 Task: Find the shortest route within Navy Pier to reach the Chicago Children's Museum.
Action: Mouse moved to (110, 74)
Screenshot: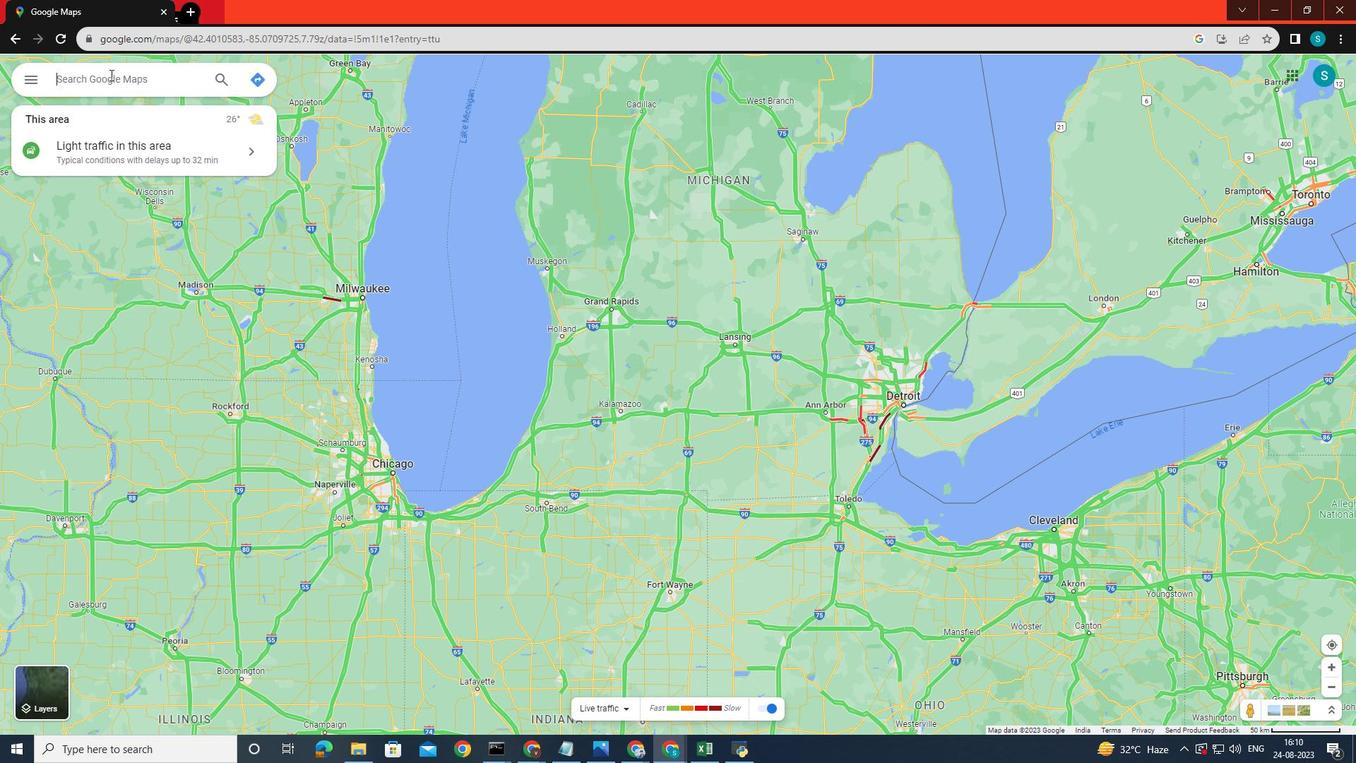 
Action: Mouse pressed left at (110, 74)
Screenshot: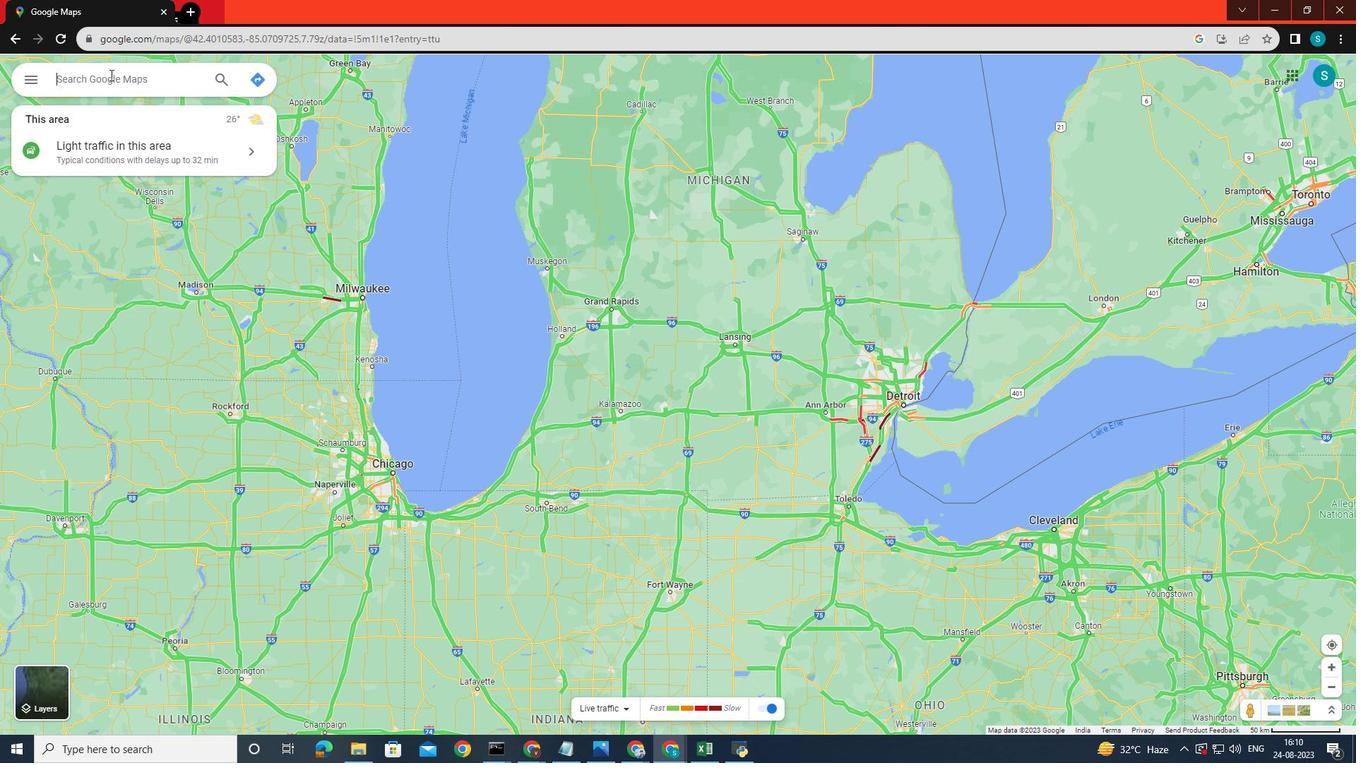 
Action: Key pressed <Key.shift>Navy<Key.space><Key.shift>Pier<Key.enter>
Screenshot: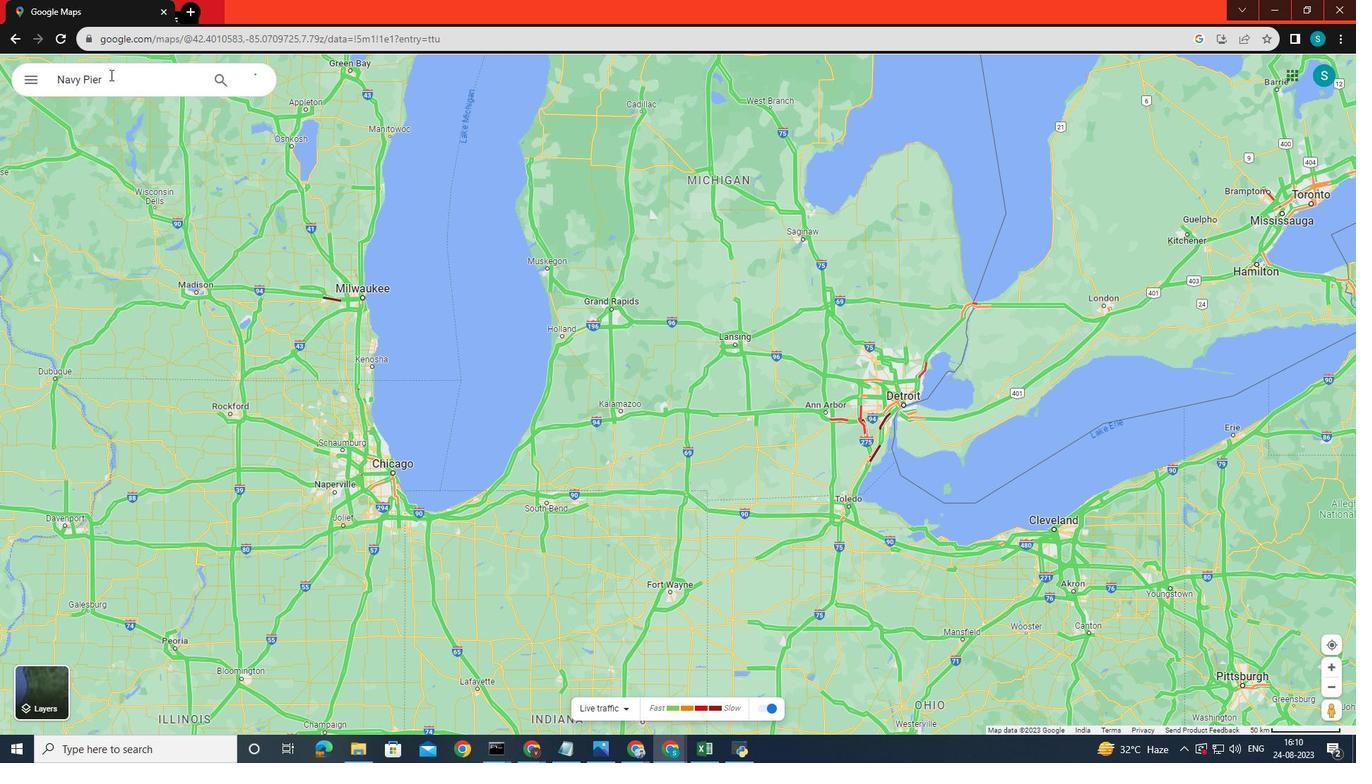
Action: Mouse moved to (36, 354)
Screenshot: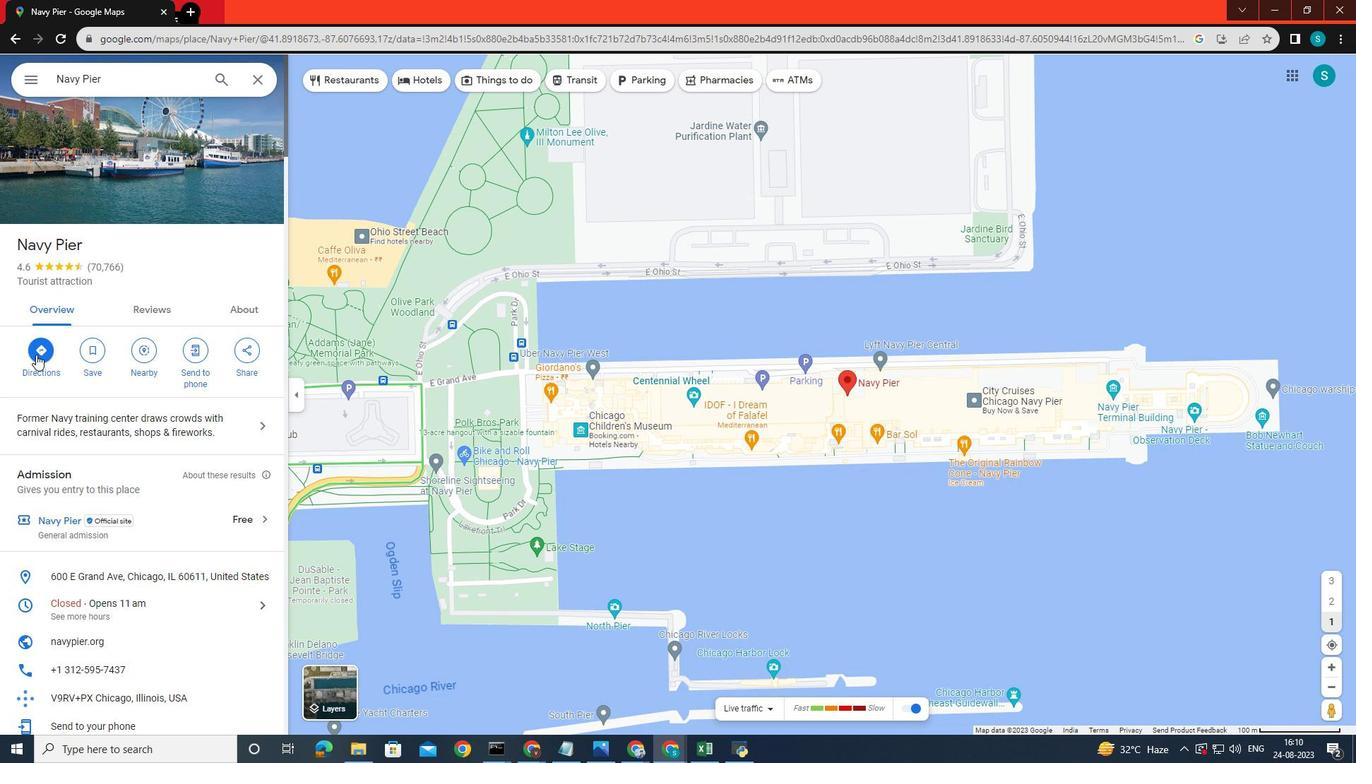 
Action: Mouse pressed left at (36, 354)
Screenshot: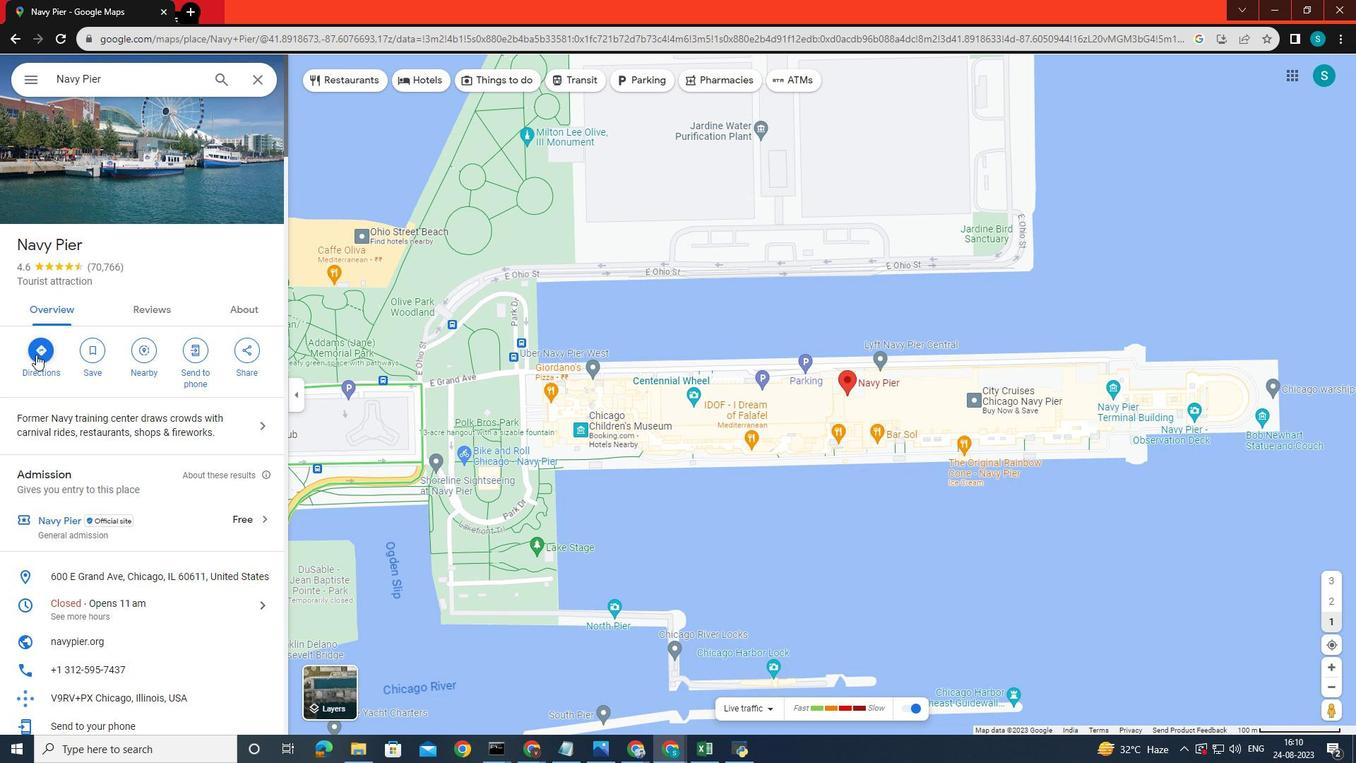 
Action: Mouse moved to (264, 139)
Screenshot: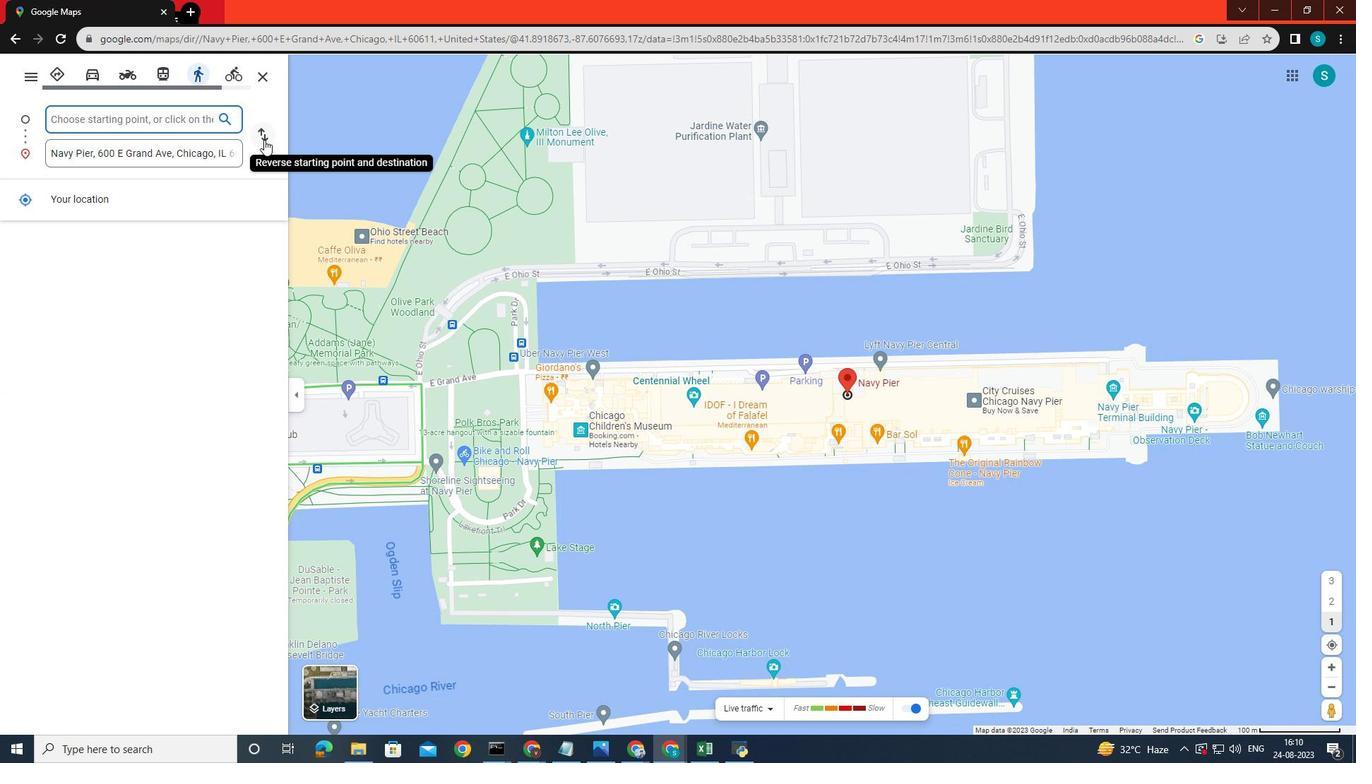 
Action: Mouse pressed left at (264, 139)
Screenshot: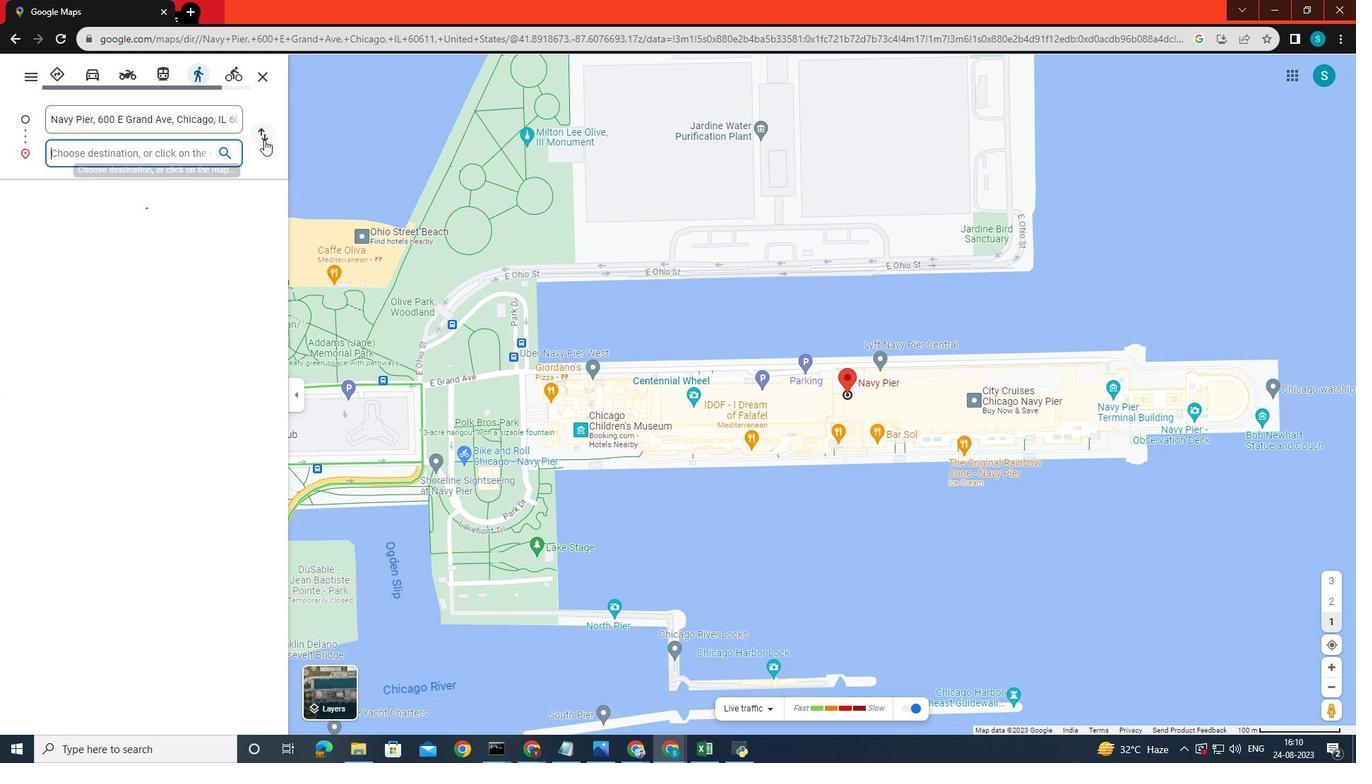 
Action: Mouse moved to (145, 151)
Screenshot: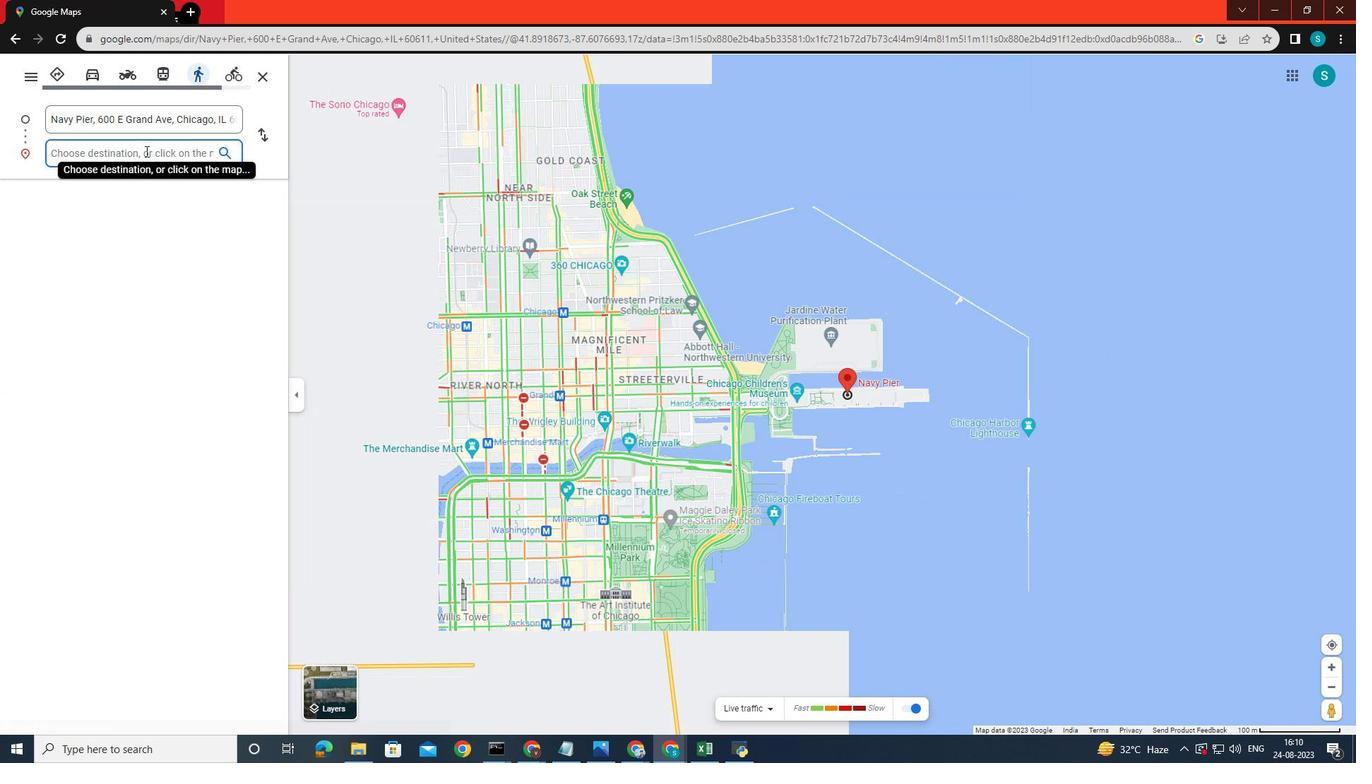 
Action: Mouse pressed left at (145, 151)
Screenshot: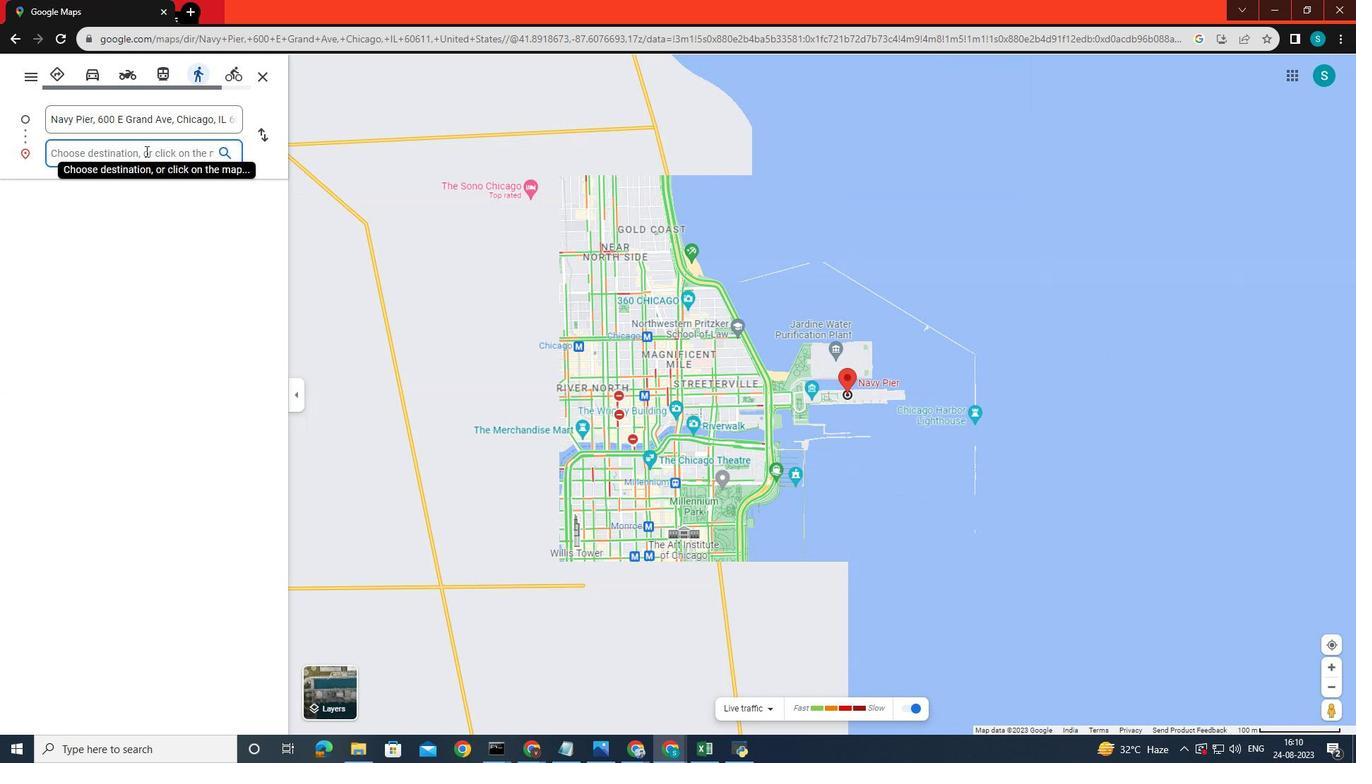 
Action: Key pressed <Key.shift><Key.shift>Chicago<Key.space><Key.shift>Children's<Key.space><Key.shift>Museum<Key.enter>
Screenshot: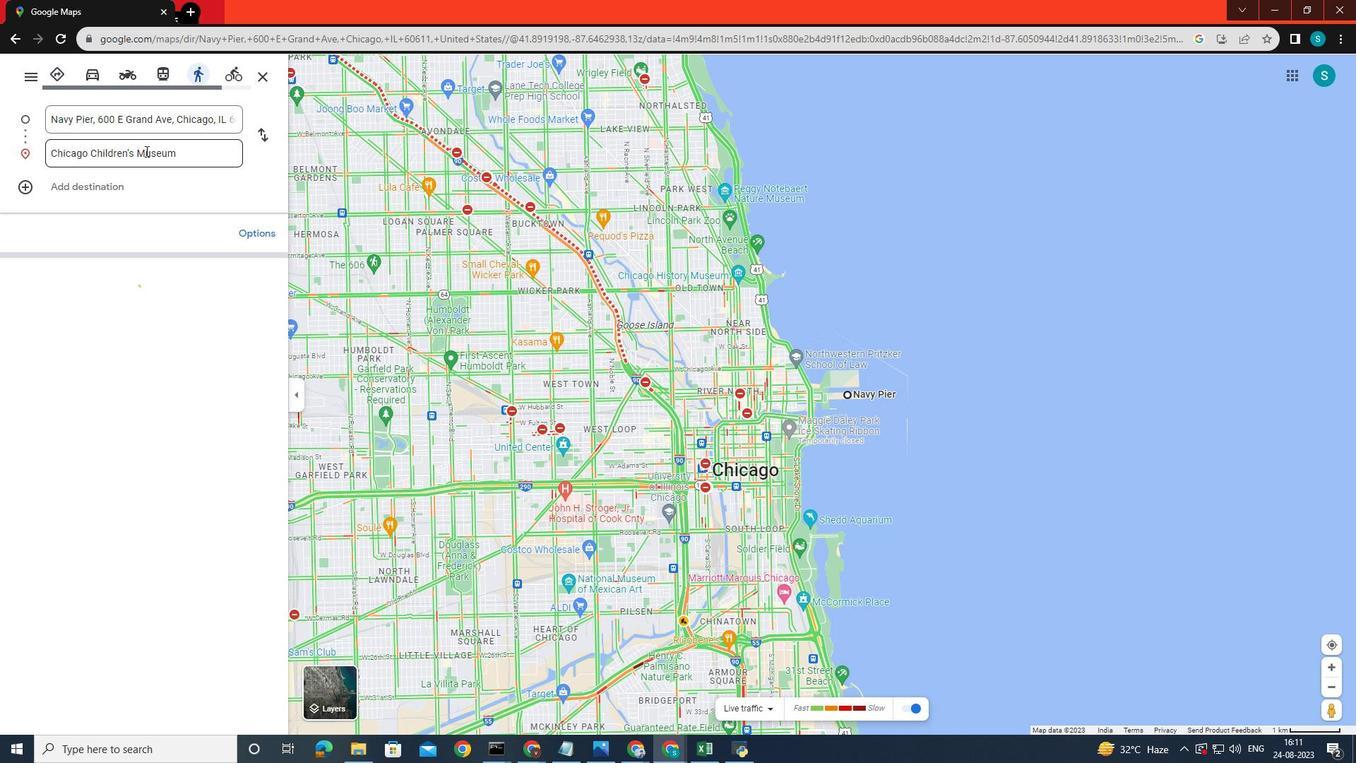 
Action: Mouse moved to (72, 346)
Screenshot: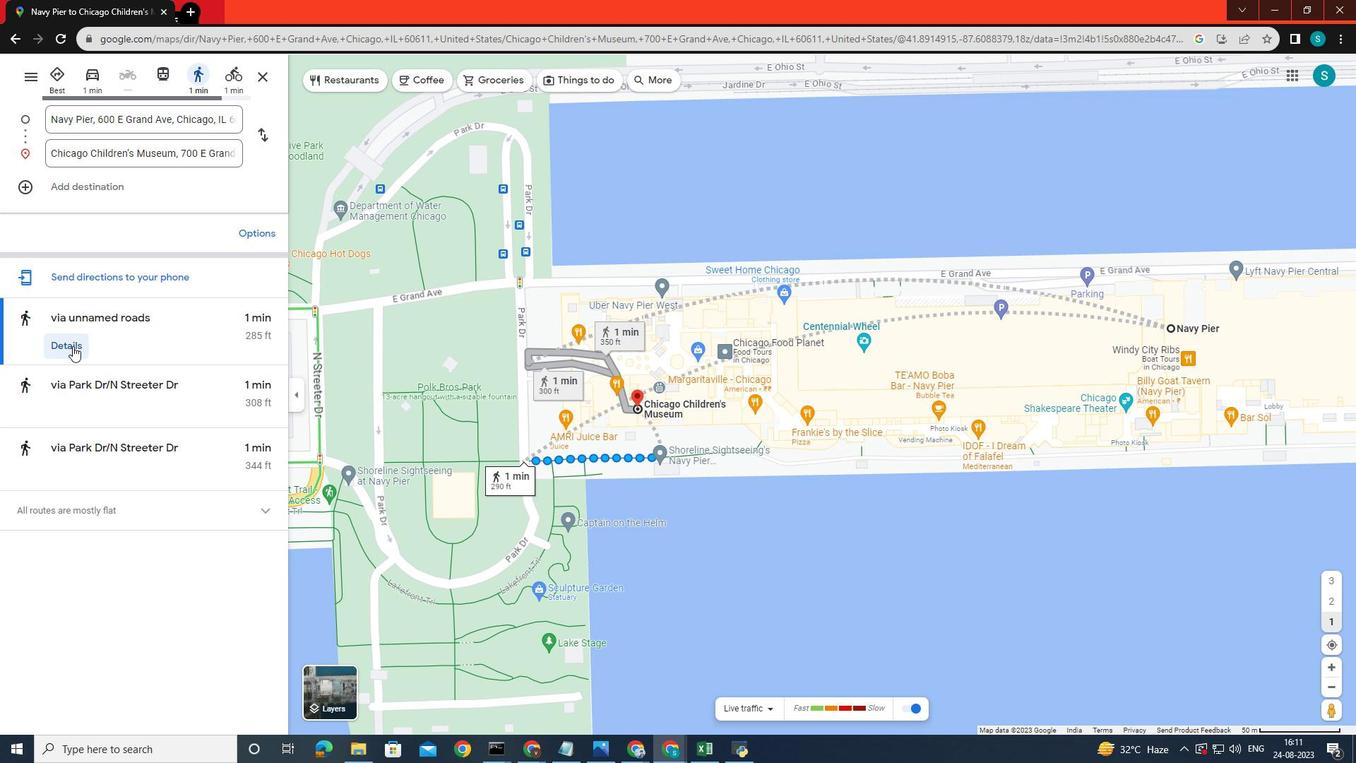 
Action: Mouse pressed left at (72, 346)
Screenshot: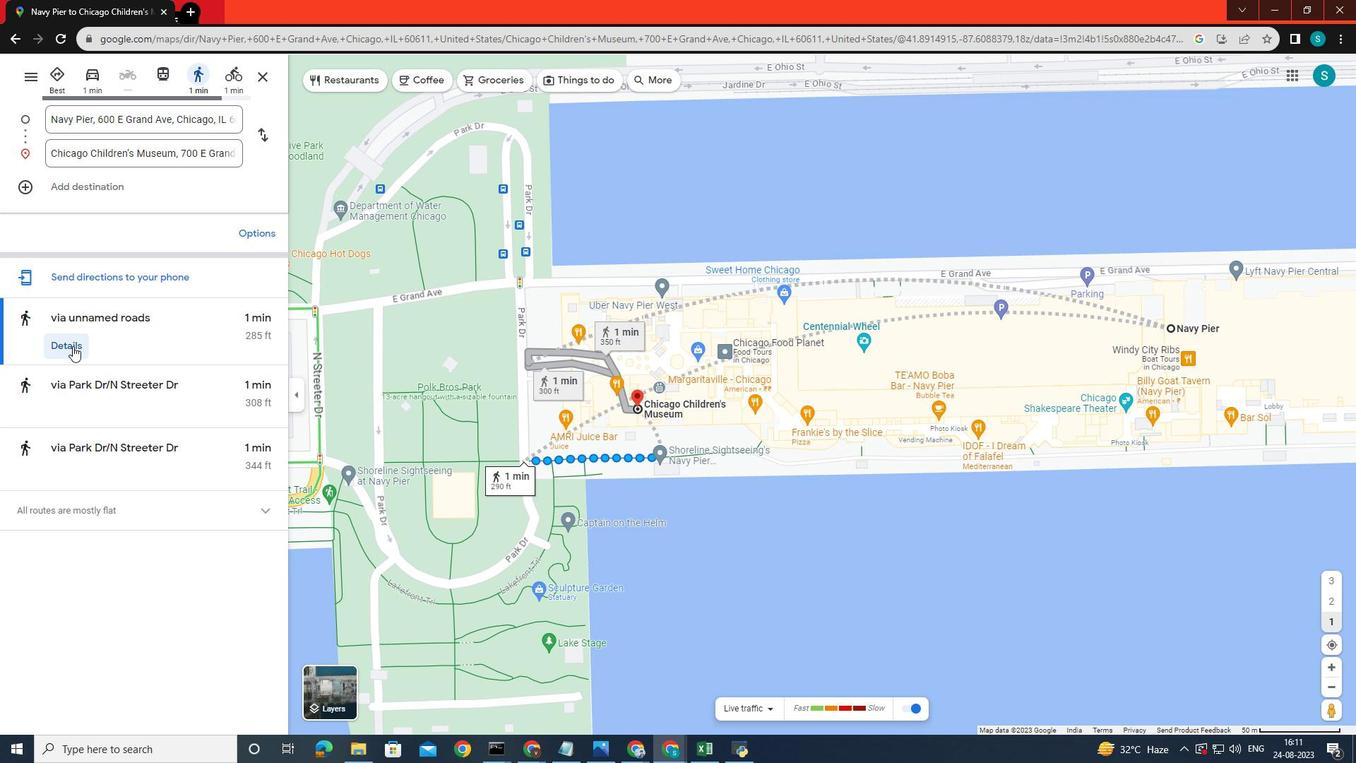 
Action: Mouse moved to (28, 74)
Screenshot: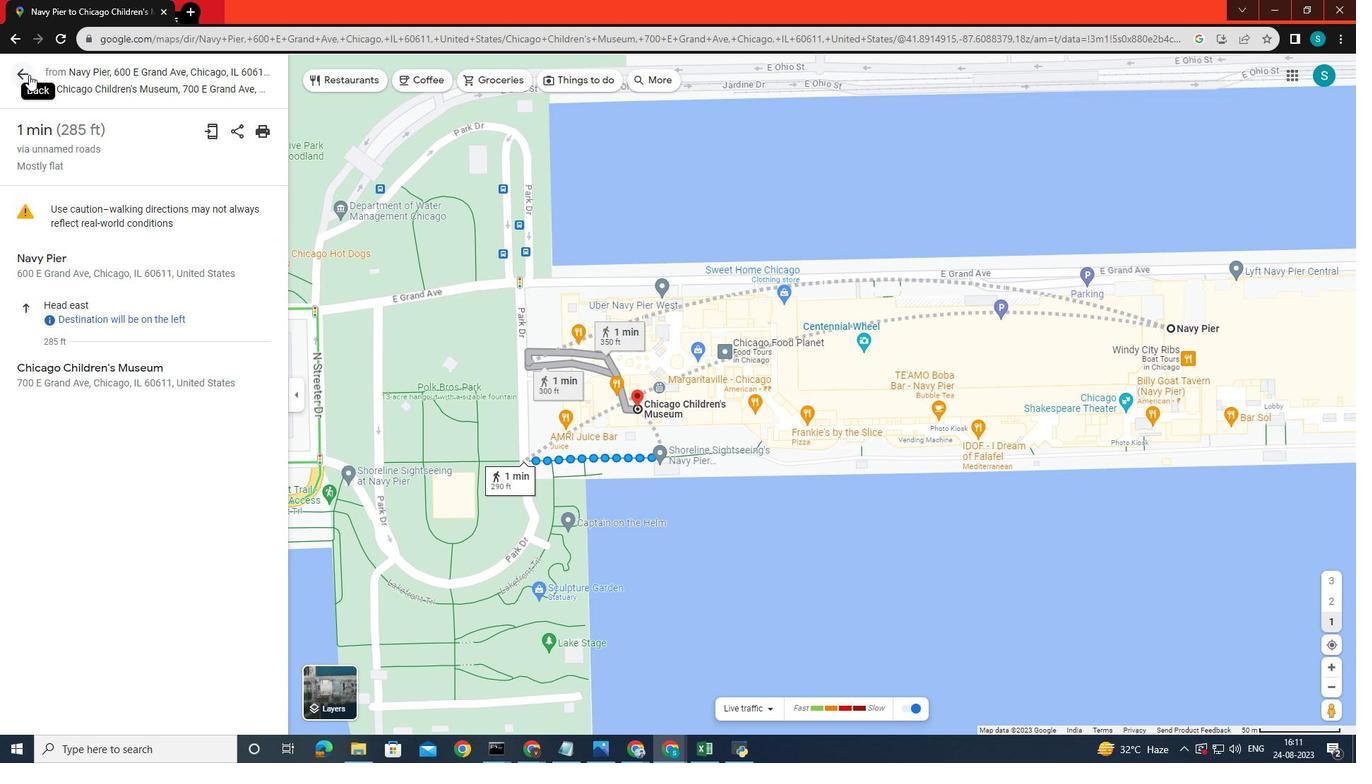 
Action: Mouse pressed left at (28, 74)
Screenshot: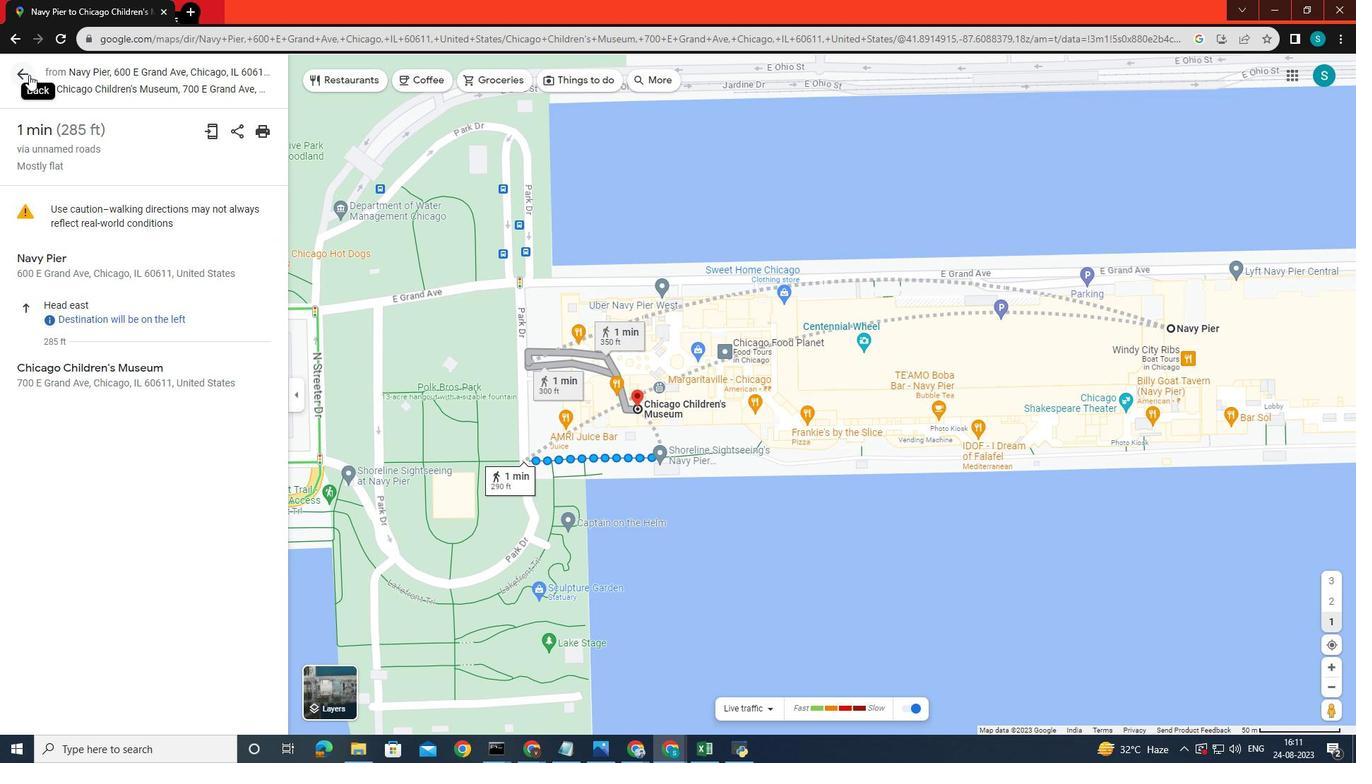 
Action: Mouse moved to (81, 399)
Screenshot: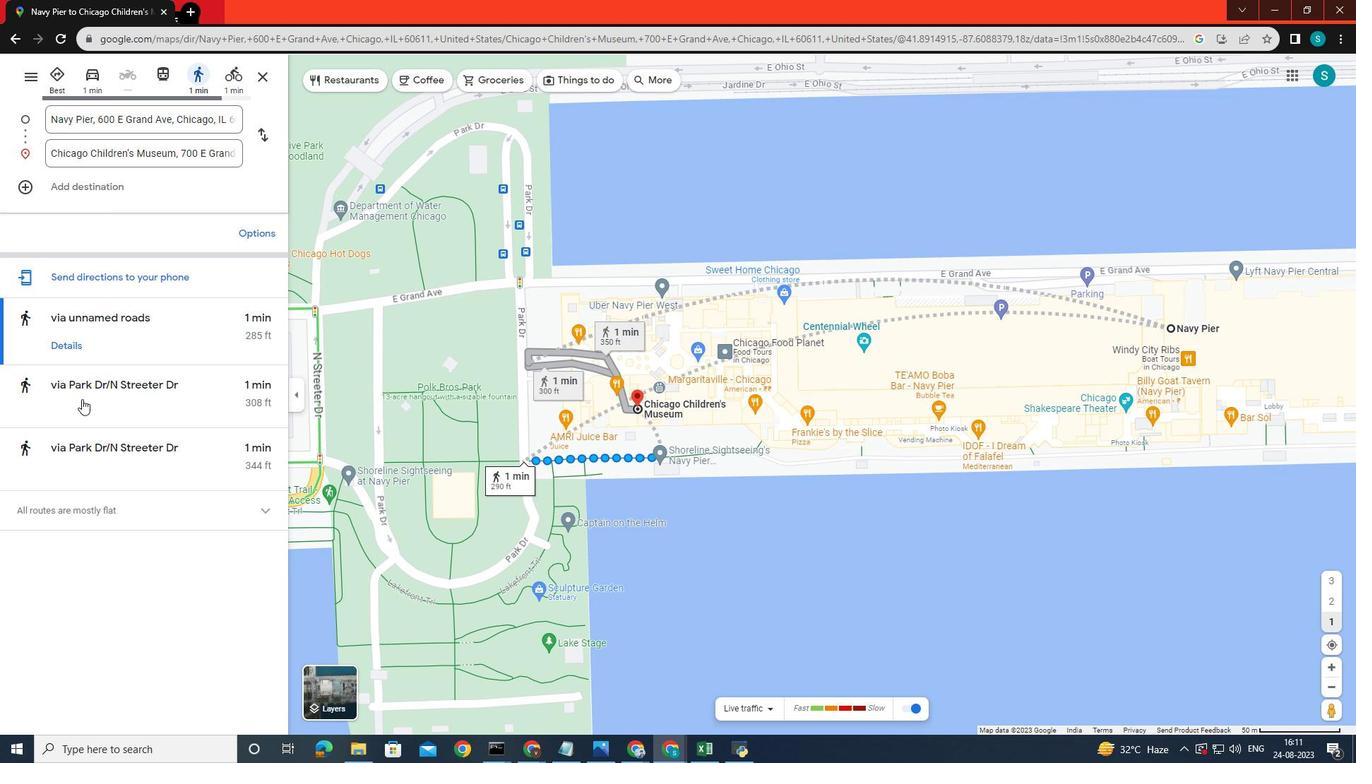 
Action: Mouse pressed left at (81, 399)
Screenshot: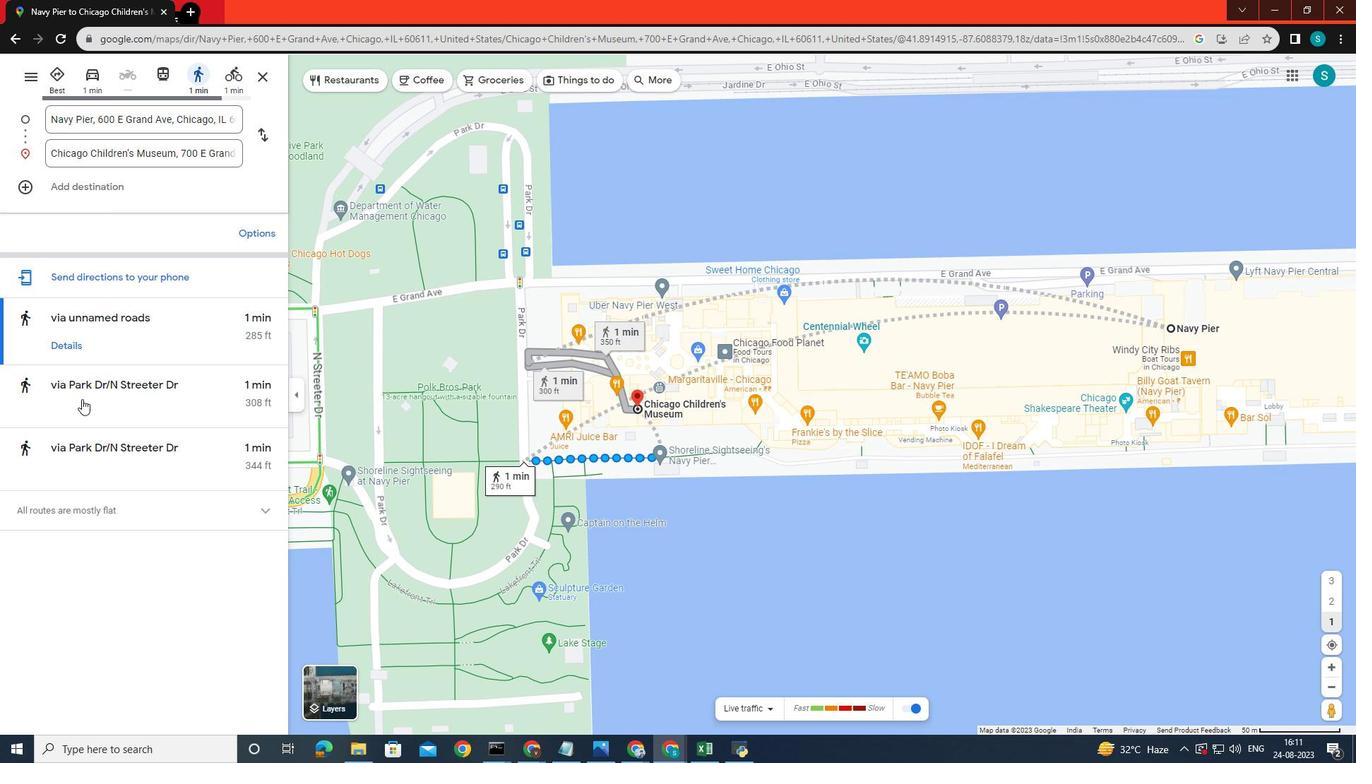 
Action: Mouse moved to (58, 414)
Screenshot: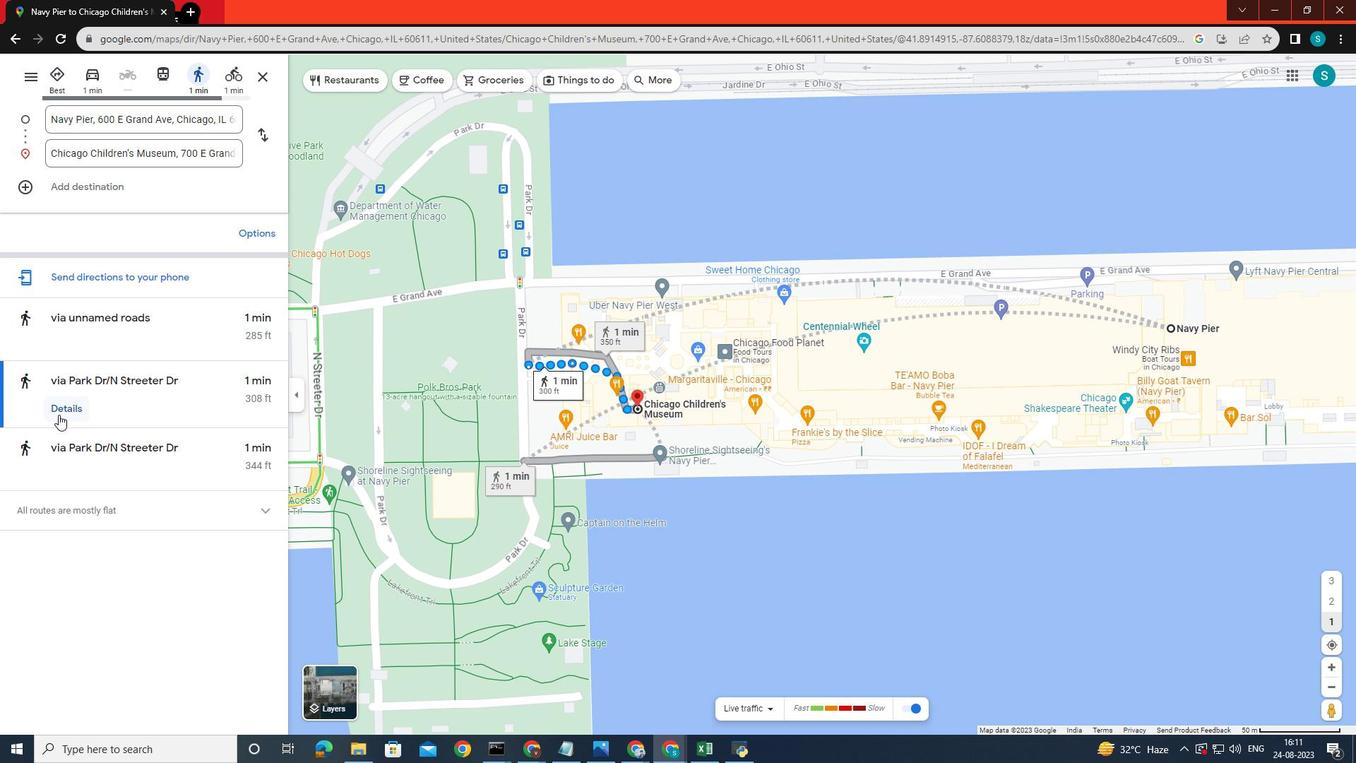 
Action: Mouse pressed left at (58, 414)
Screenshot: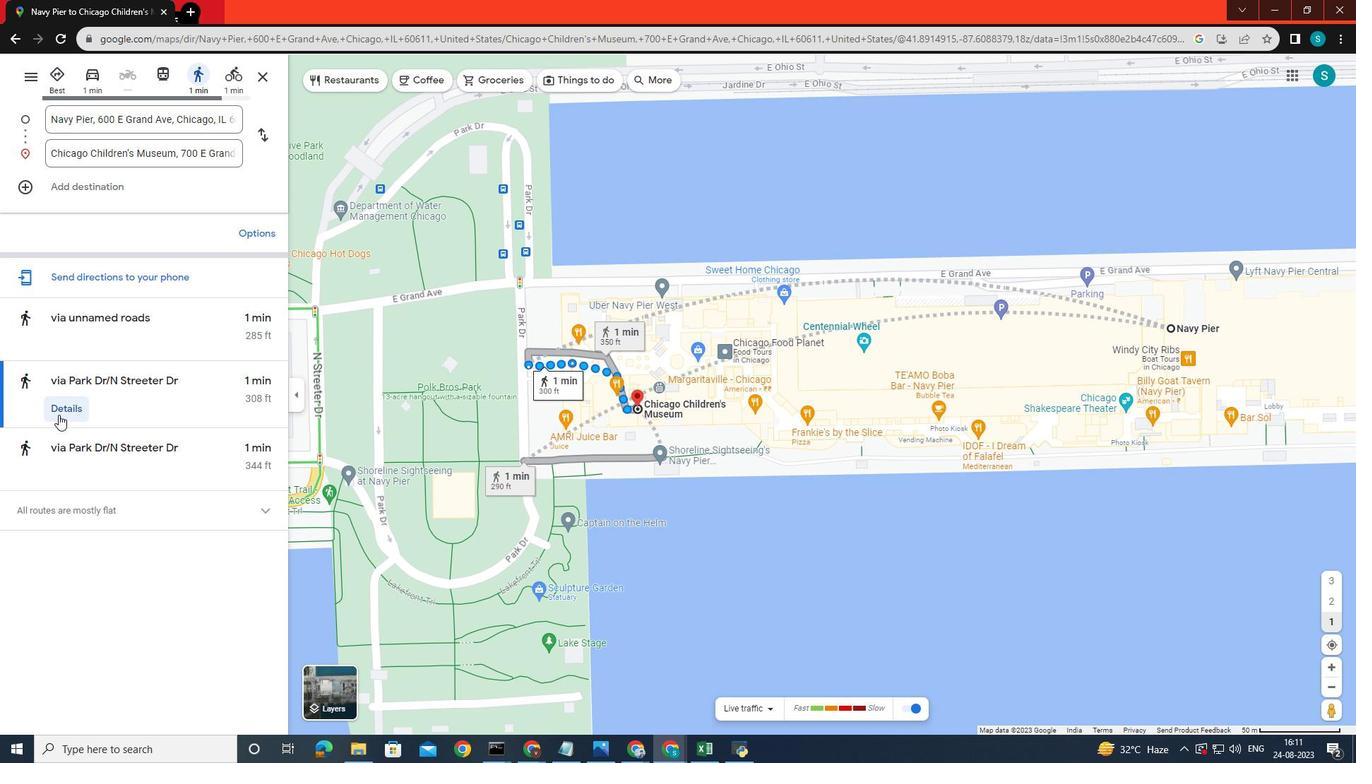 
Action: Mouse moved to (26, 71)
Screenshot: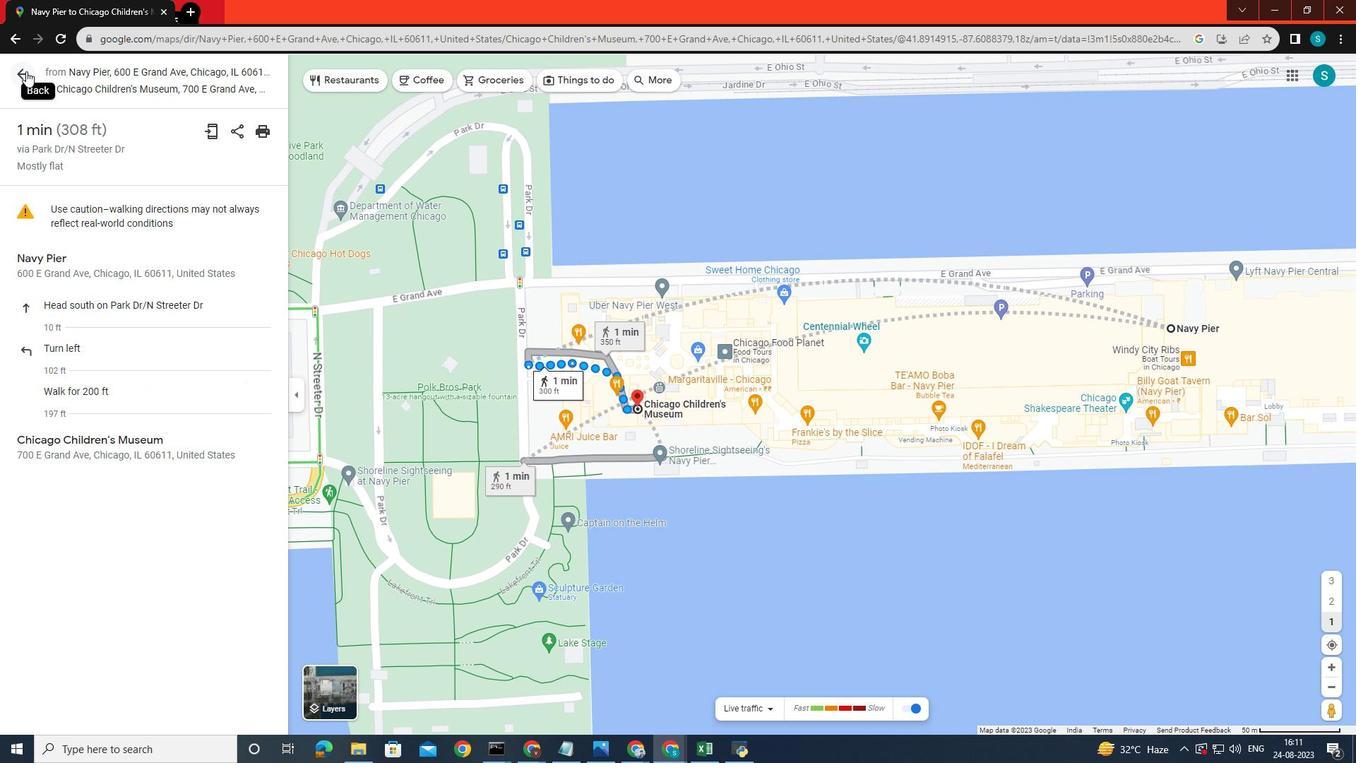 
Action: Mouse pressed left at (26, 71)
Screenshot: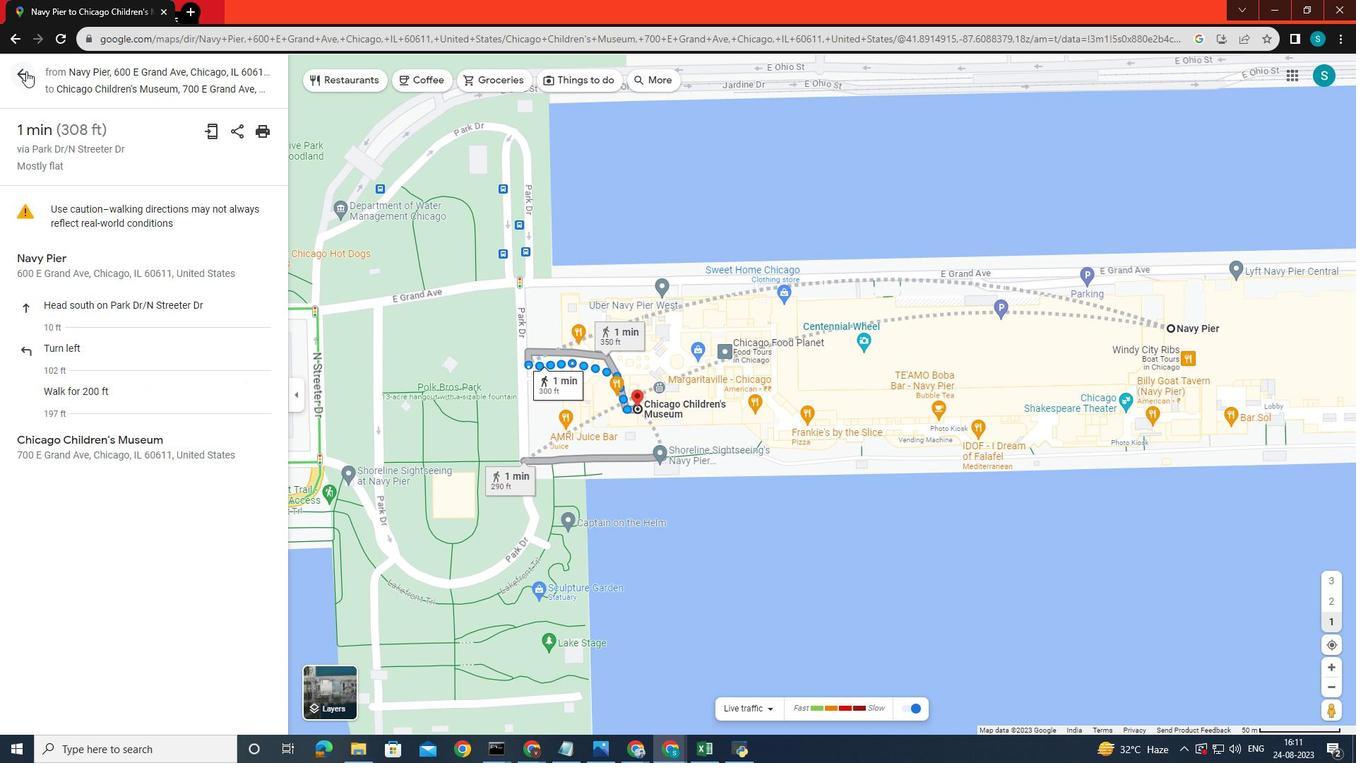 
Action: Mouse moved to (47, 468)
Screenshot: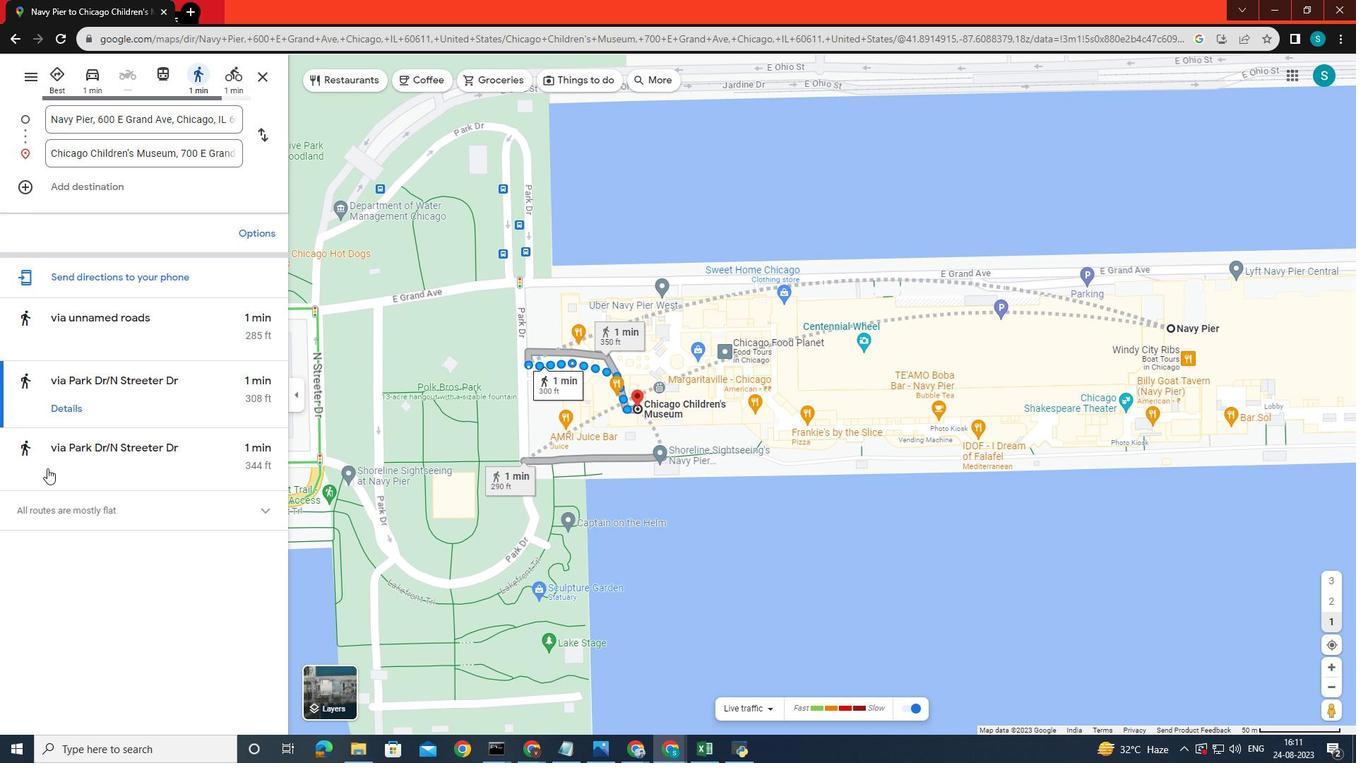 
Action: Mouse pressed left at (47, 468)
Screenshot: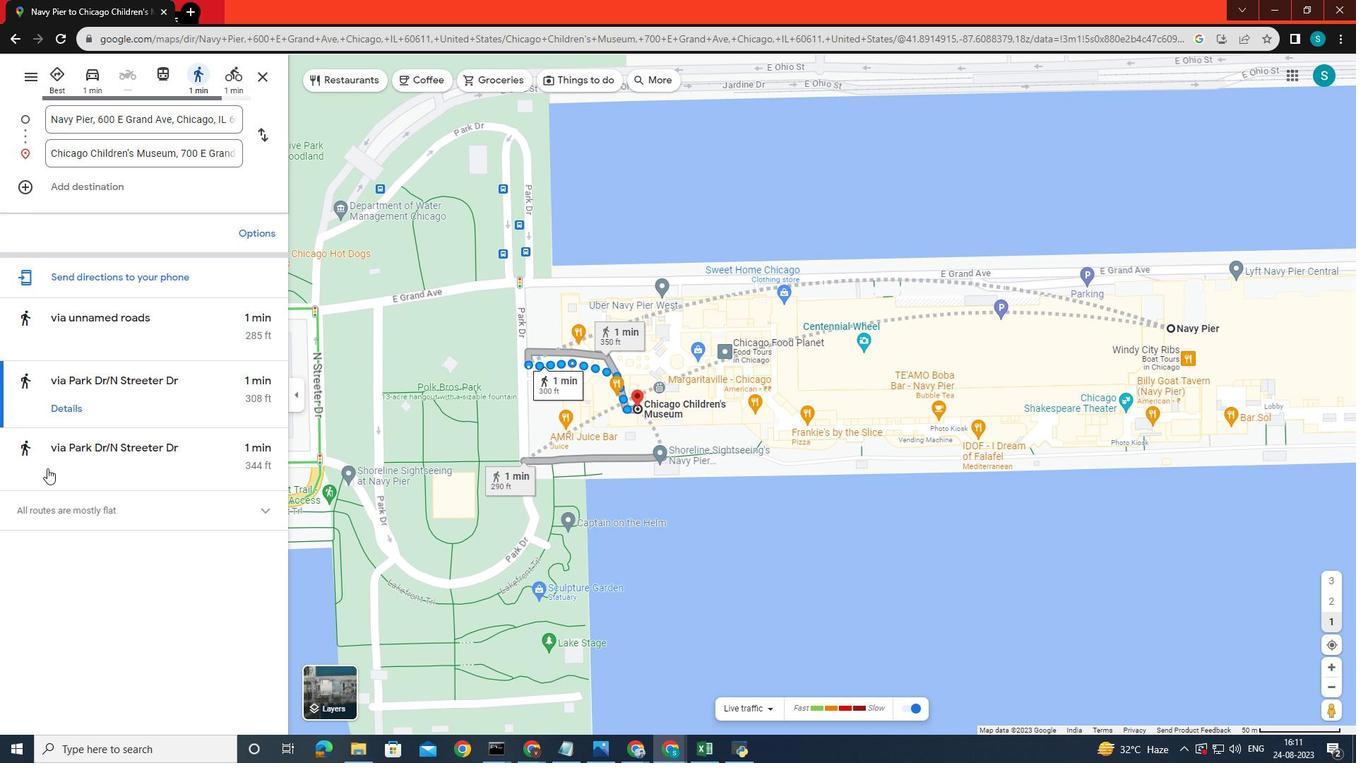 
Action: Mouse moved to (61, 474)
Screenshot: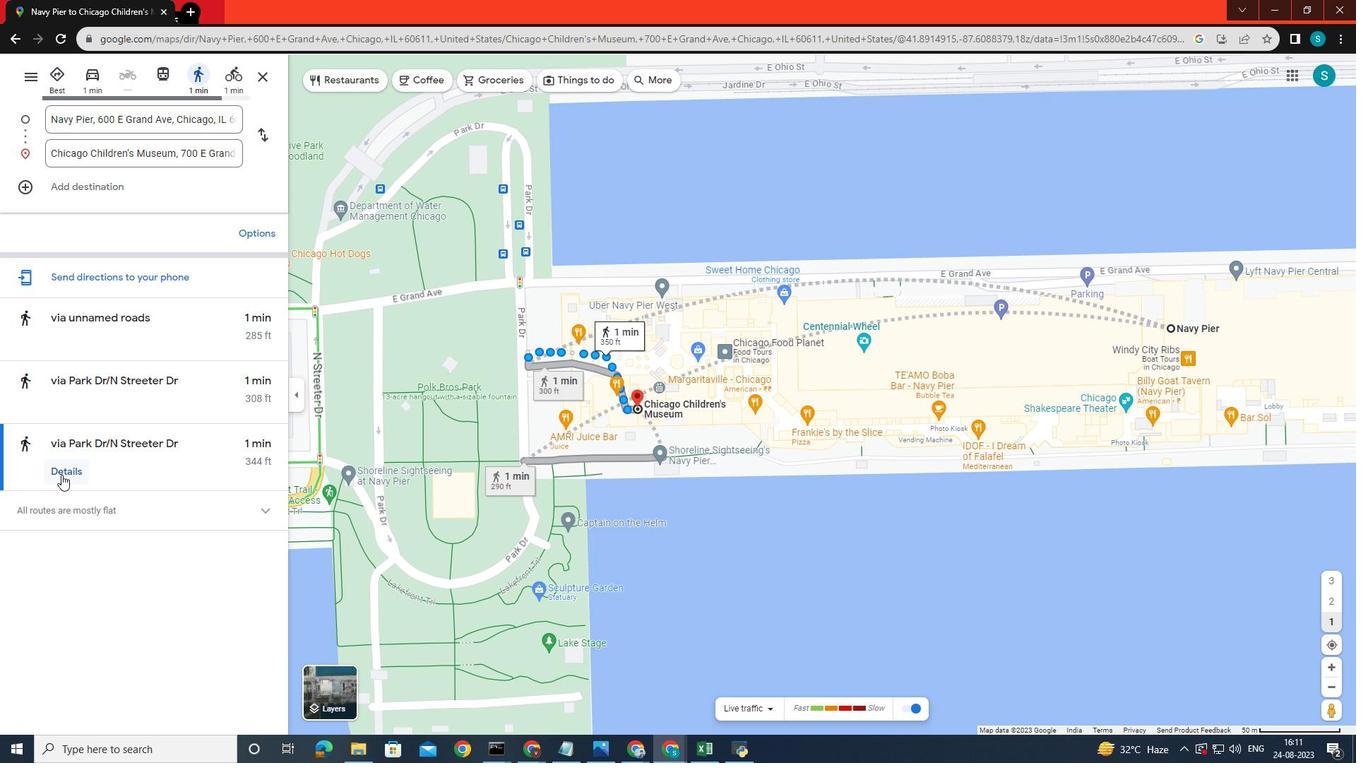 
Action: Mouse pressed left at (61, 474)
Screenshot: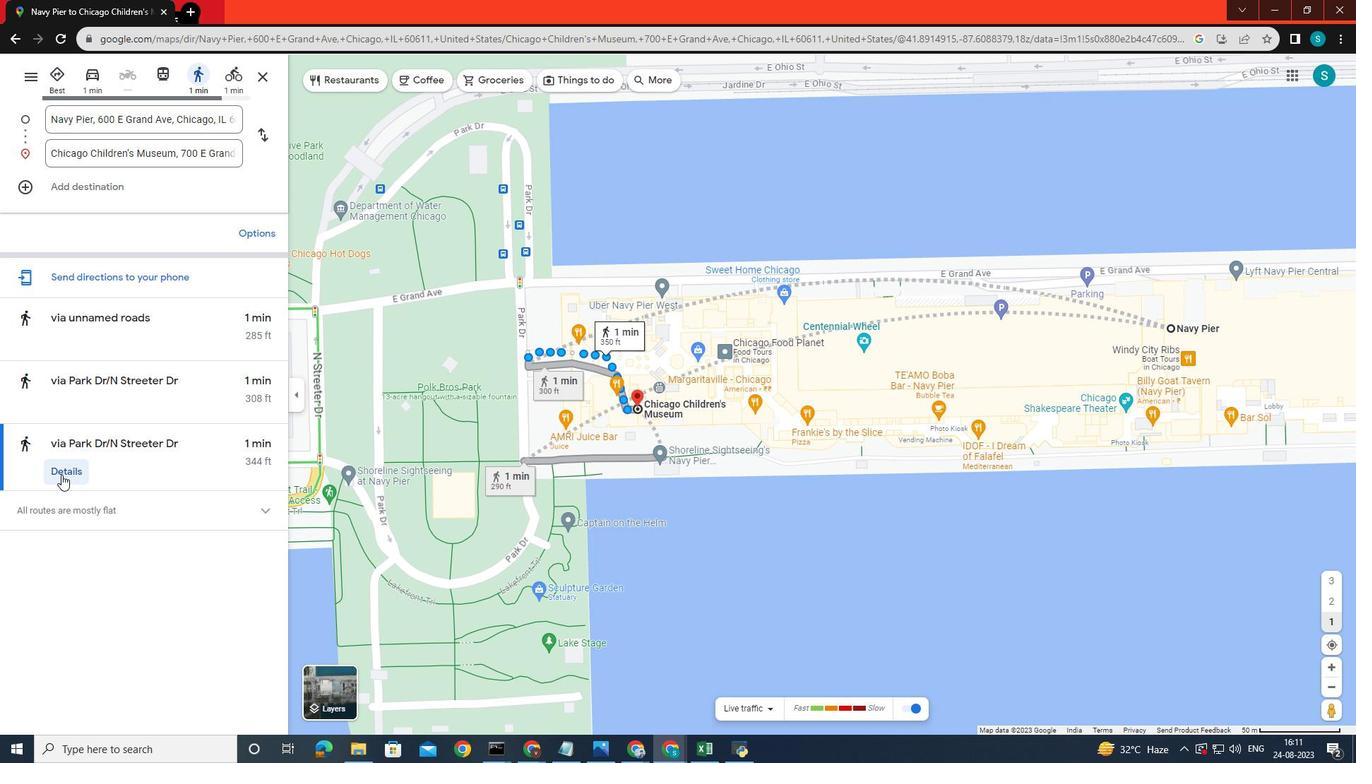 
Action: Mouse moved to (23, 76)
Screenshot: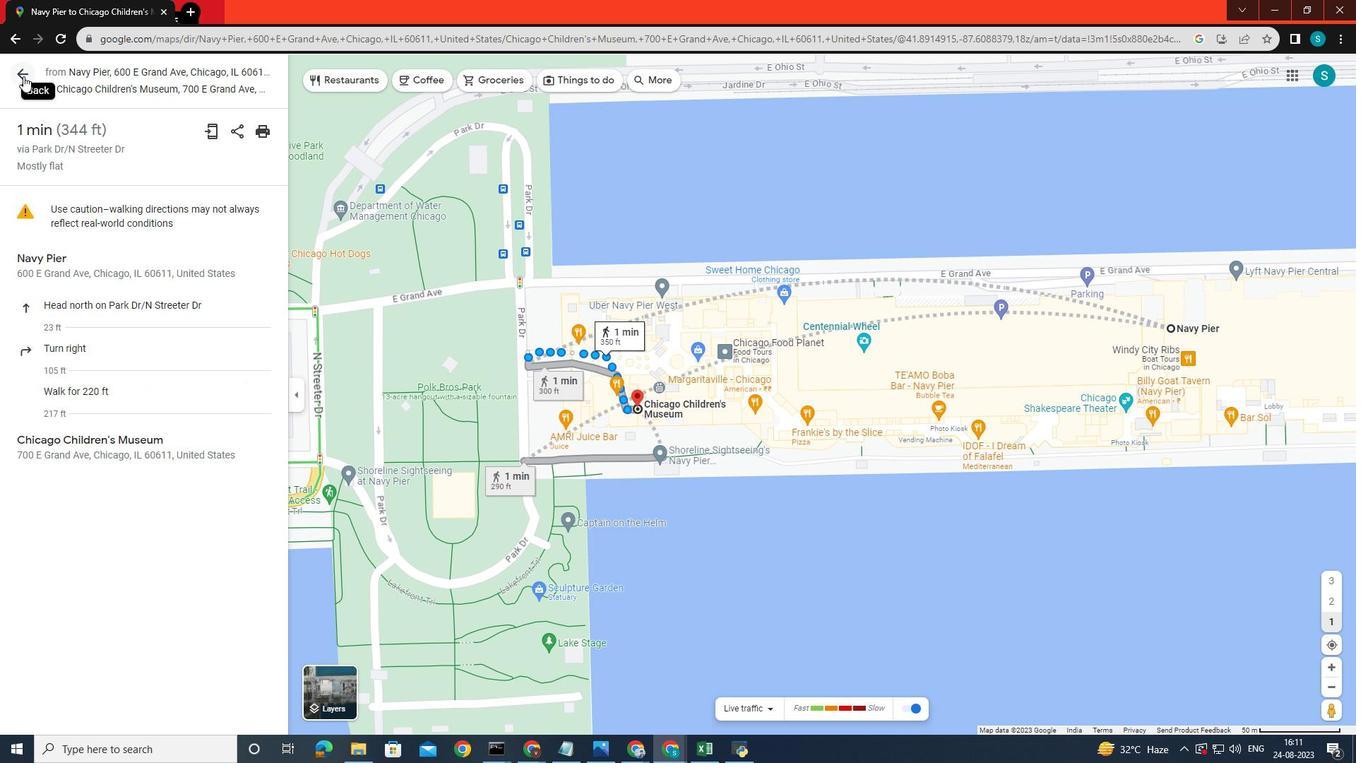 
Action: Mouse pressed left at (23, 76)
Screenshot: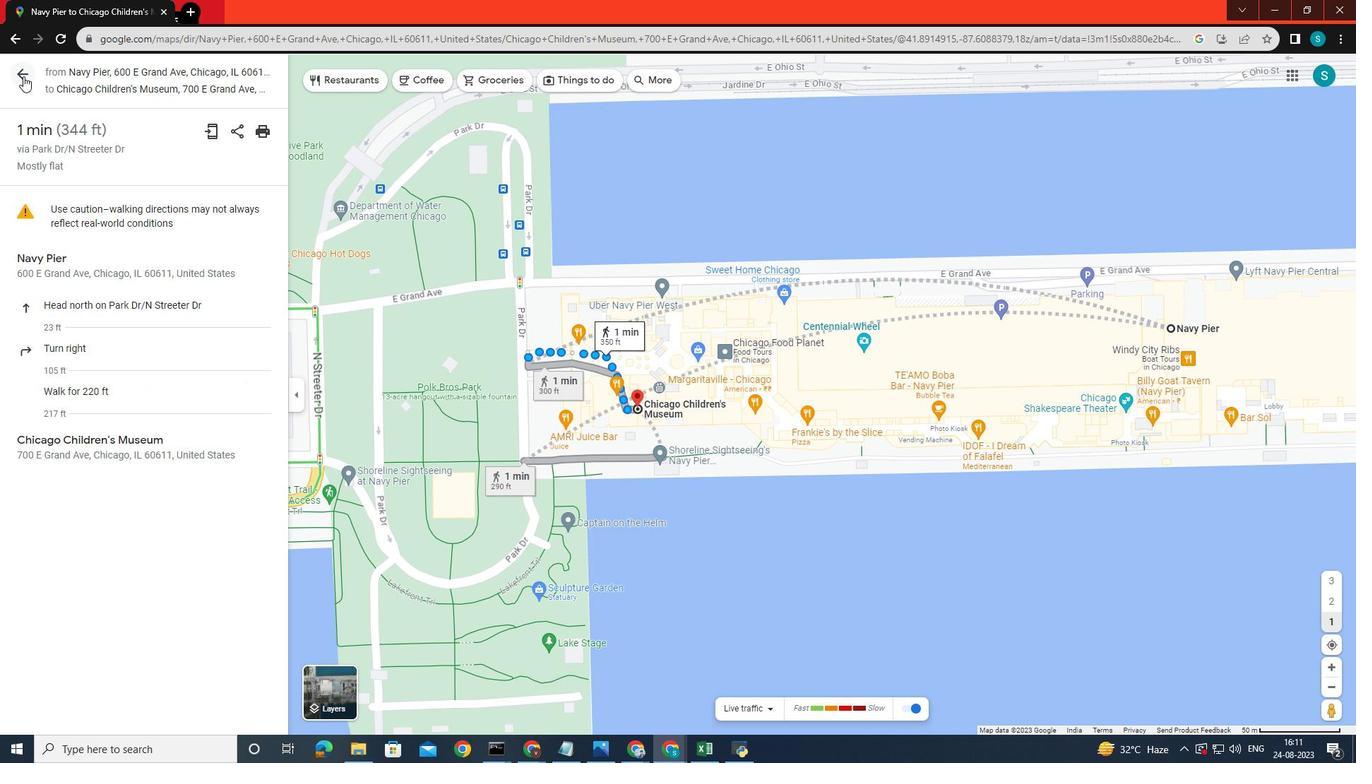 
Action: Mouse moved to (238, 76)
Screenshot: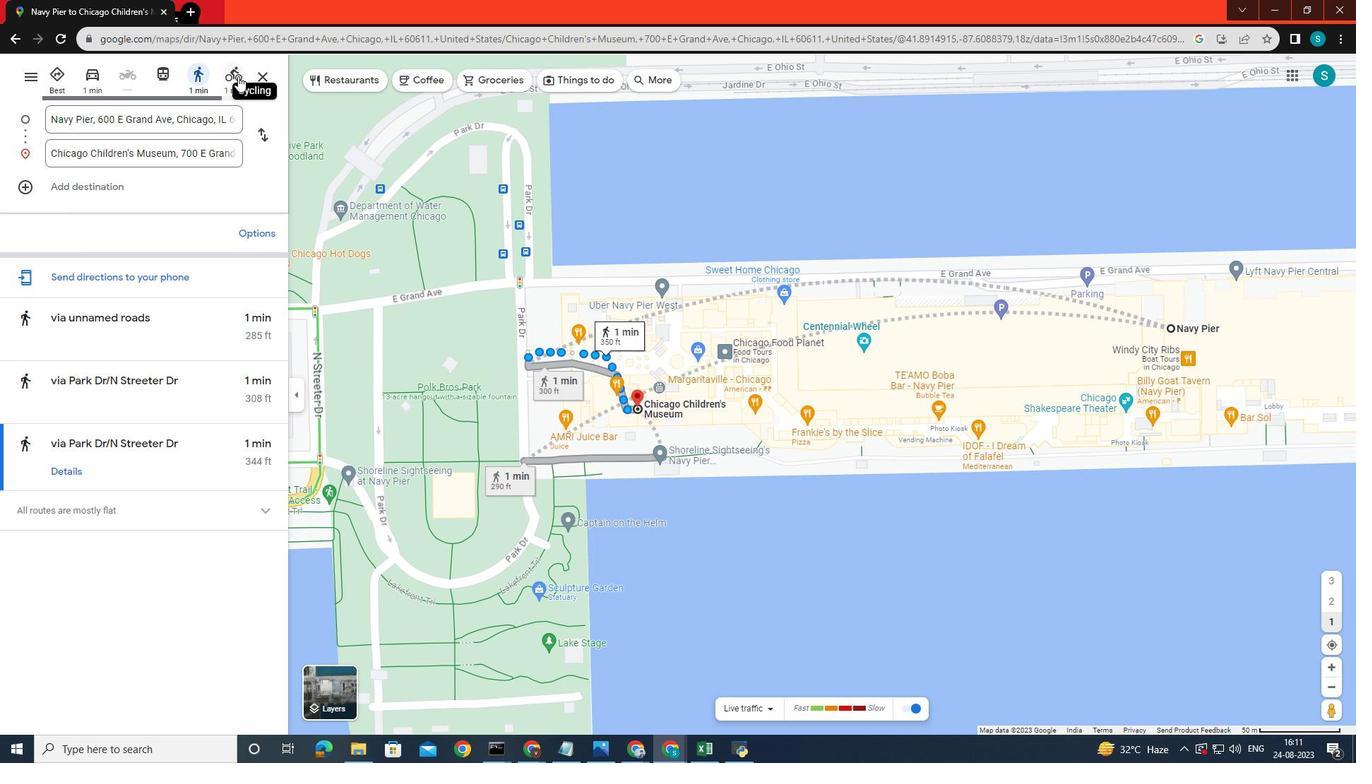 
Action: Mouse pressed left at (238, 76)
Screenshot: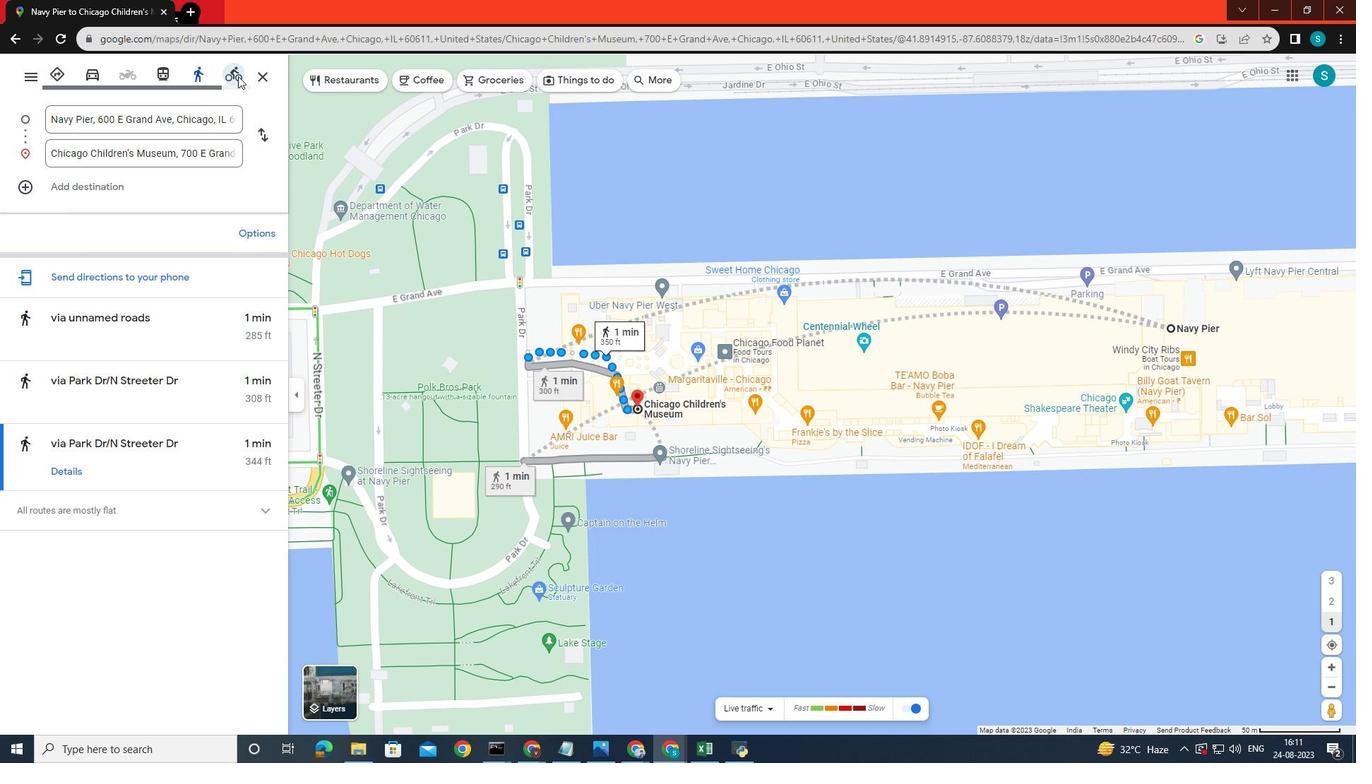 
Action: Mouse moved to (67, 347)
Screenshot: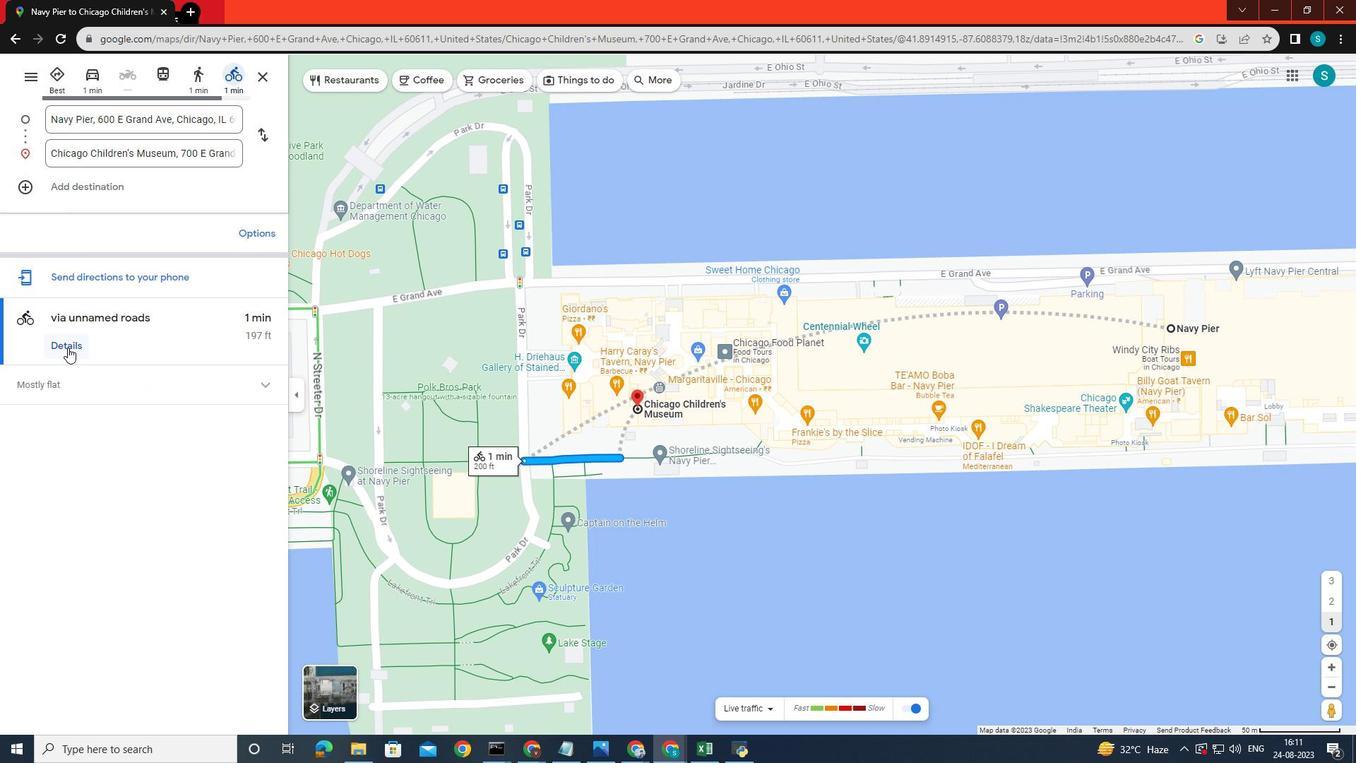 
Action: Mouse pressed left at (67, 347)
Screenshot: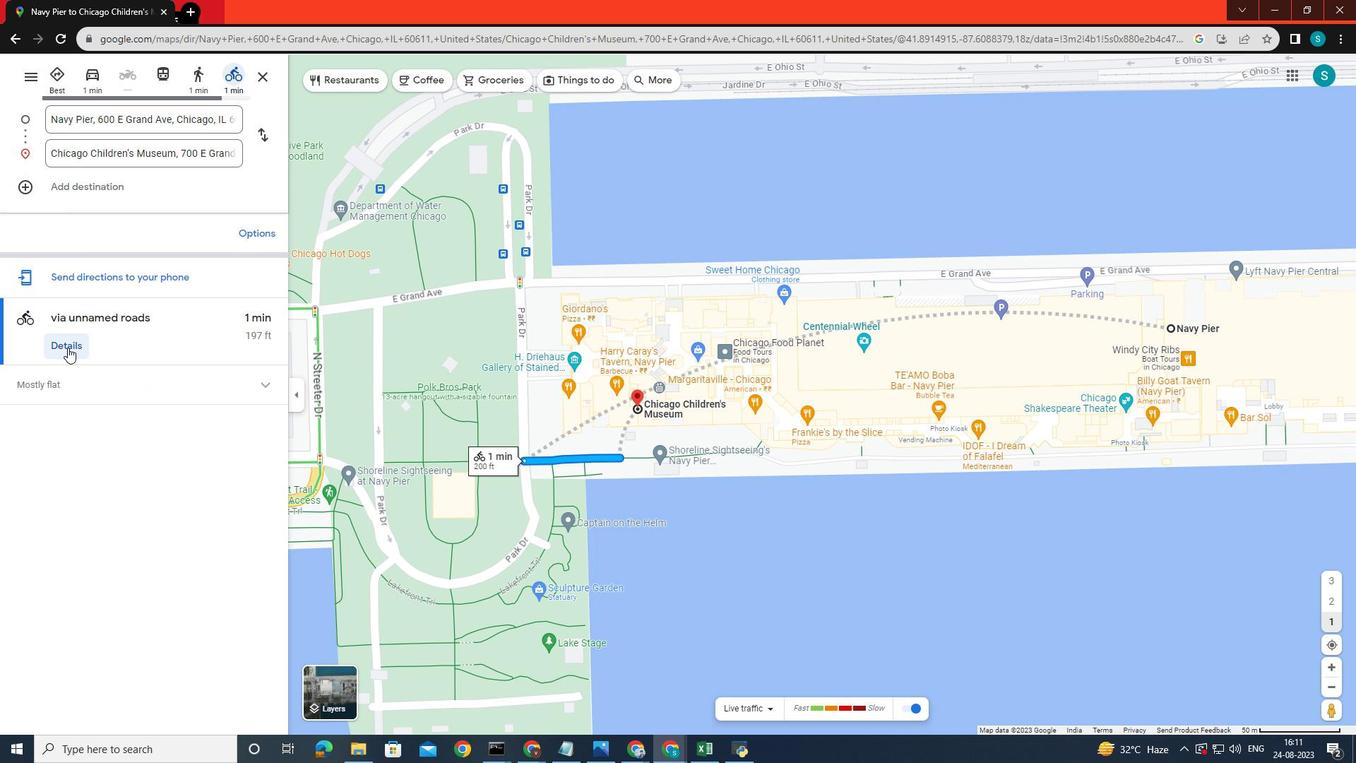 
Action: Mouse moved to (10, 69)
Screenshot: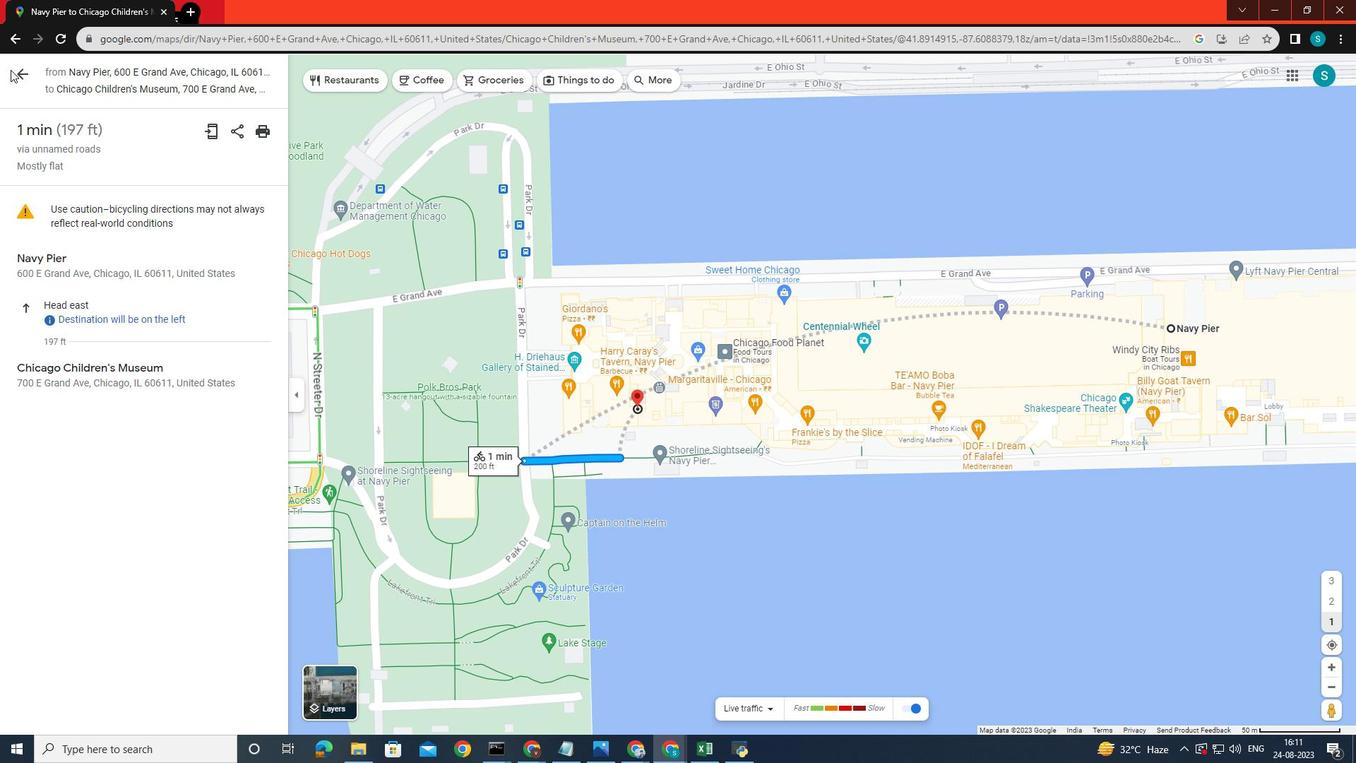 
Action: Mouse pressed left at (10, 69)
Screenshot: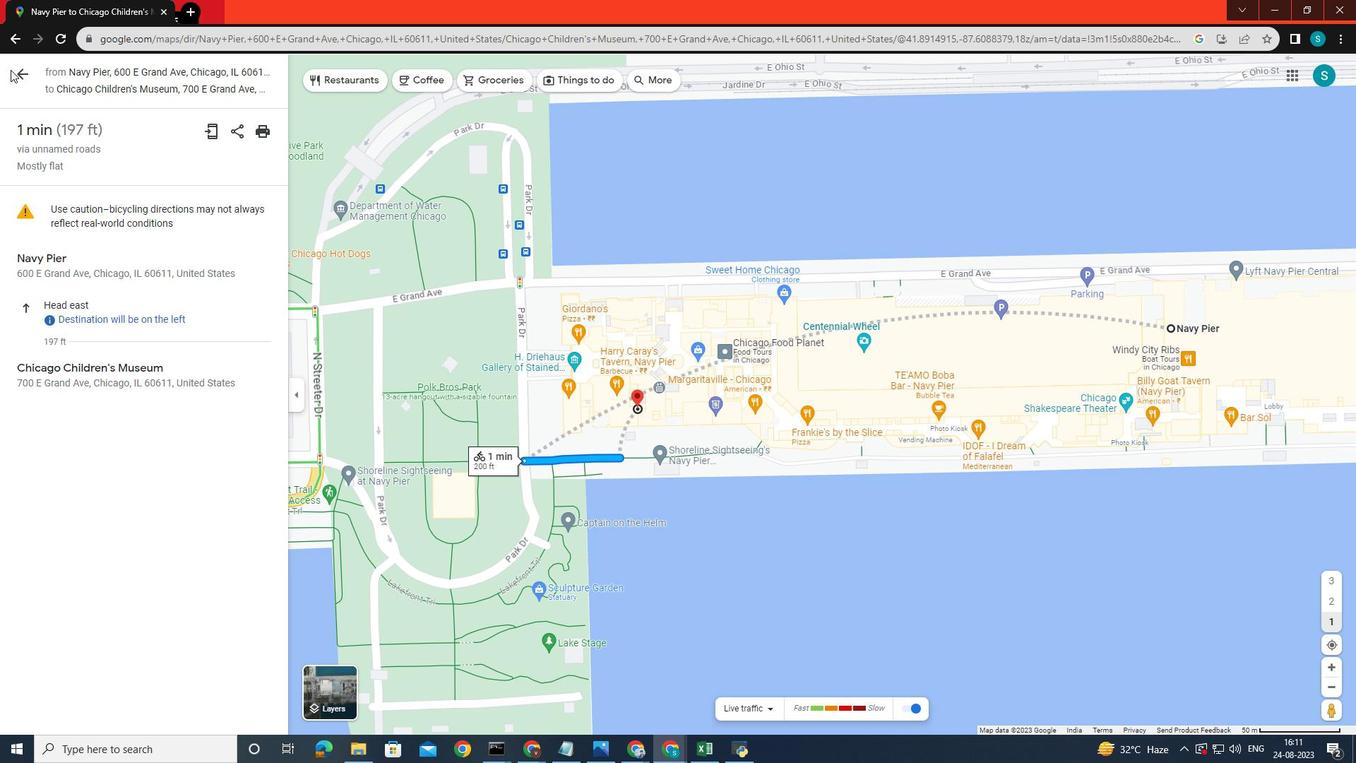 
Action: Mouse moved to (18, 69)
Screenshot: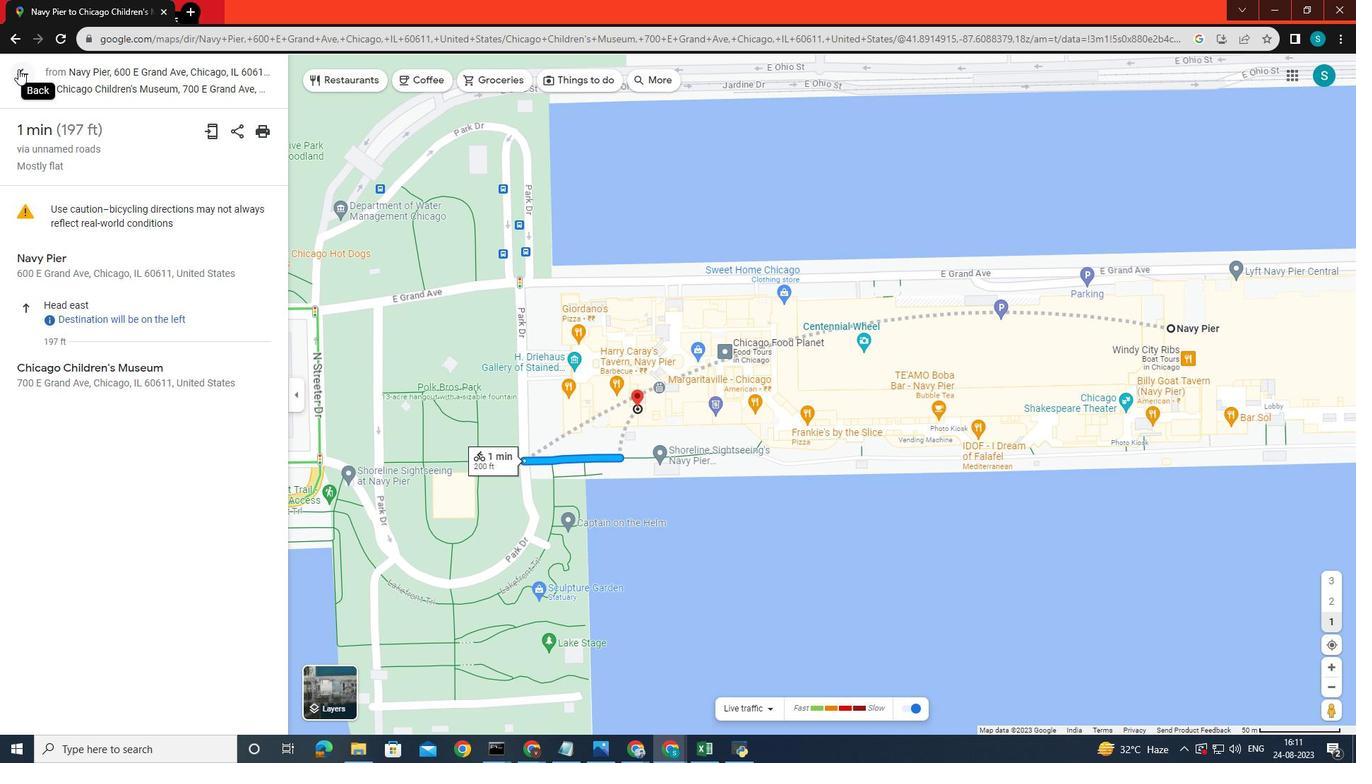 
Action: Mouse pressed left at (18, 69)
Screenshot: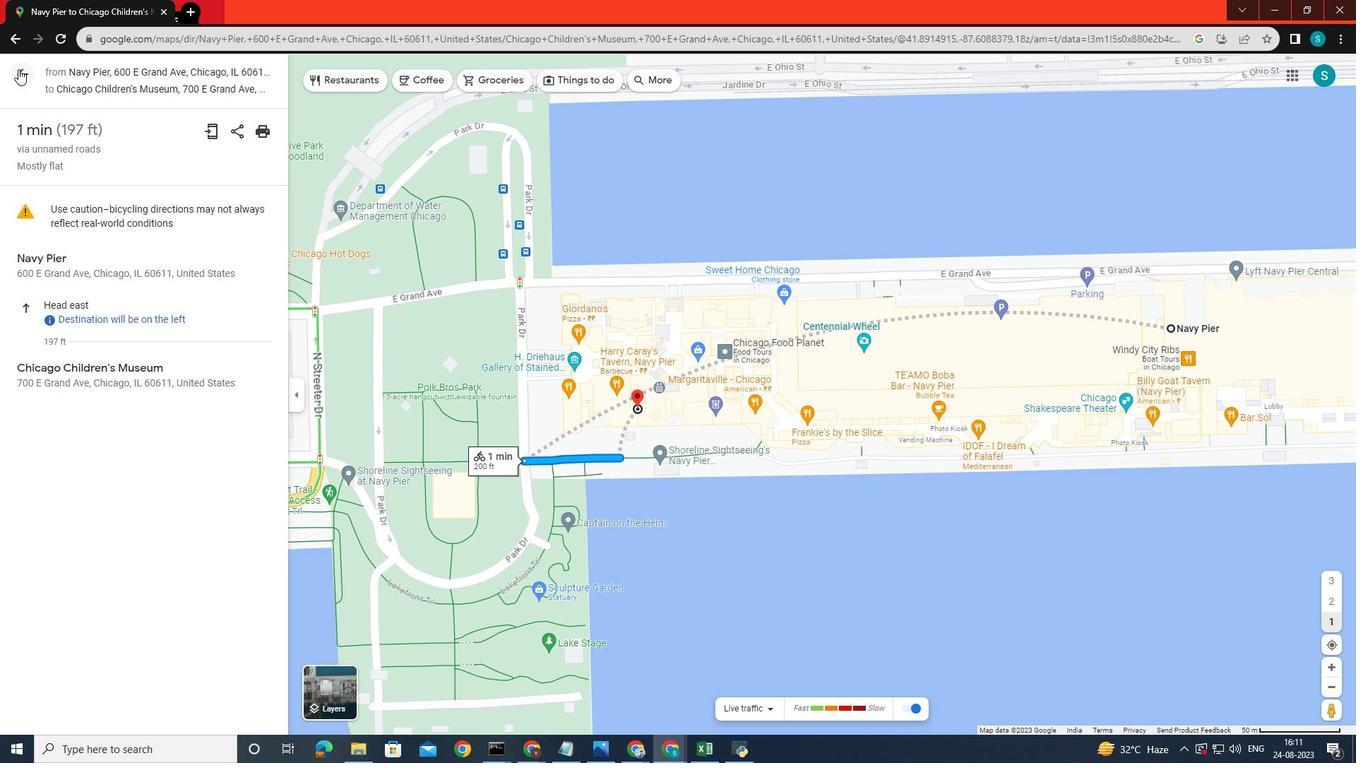 
Action: Mouse moved to (271, 383)
Screenshot: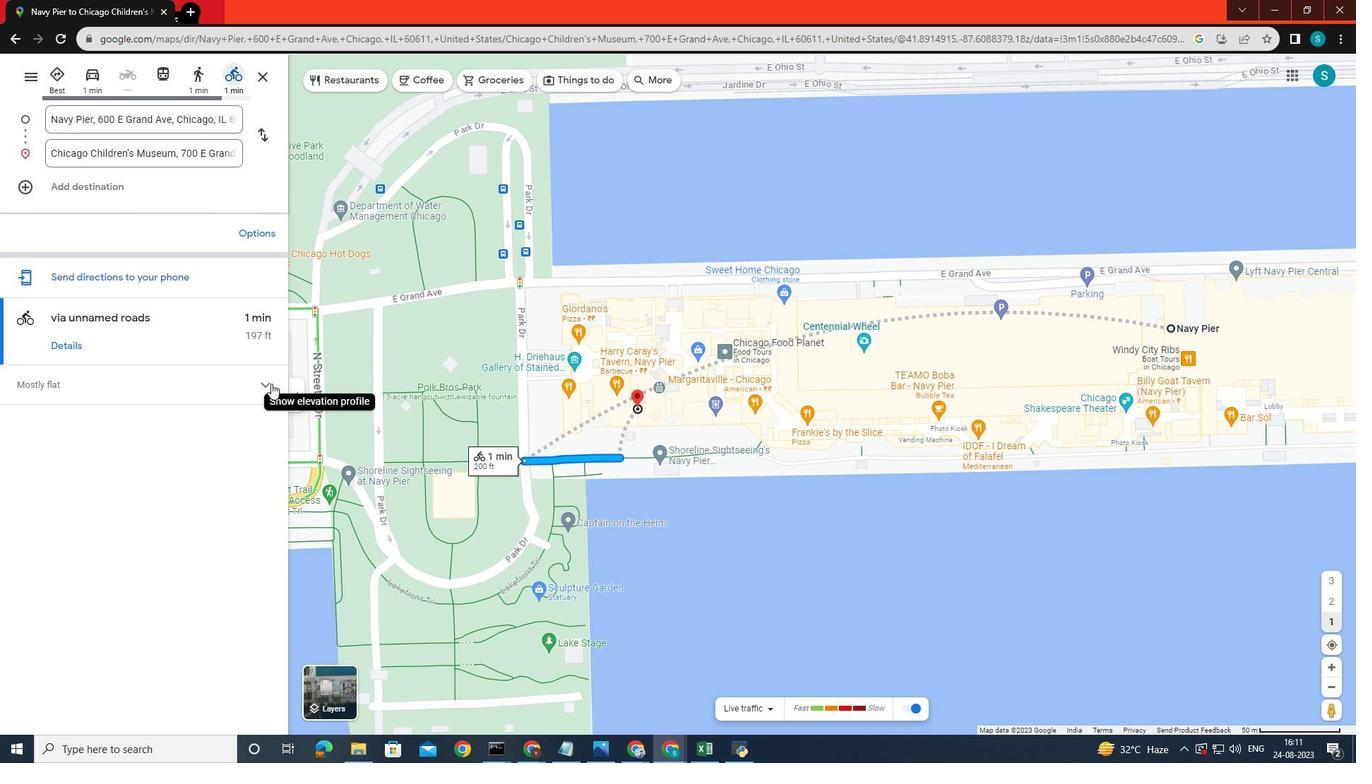 
Action: Mouse pressed left at (271, 383)
Screenshot: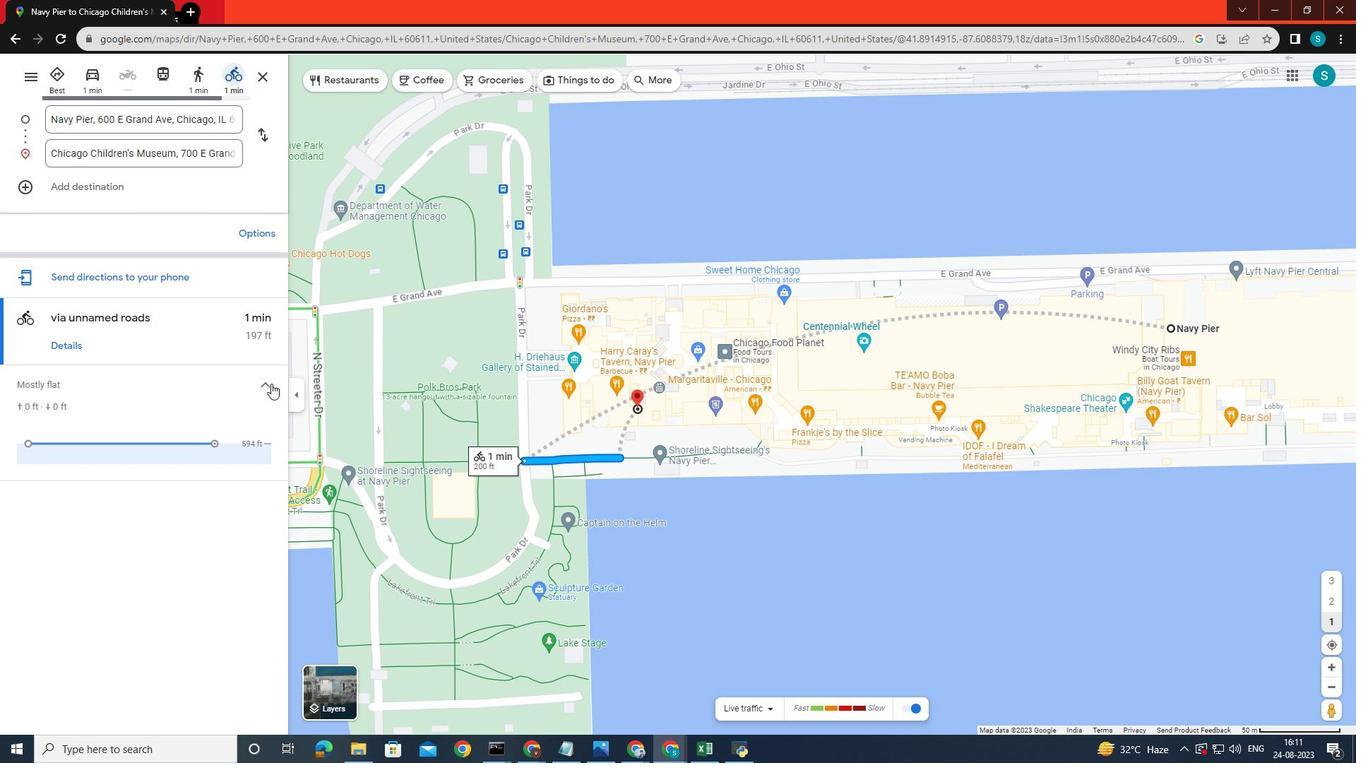 
Action: Mouse moved to (92, 79)
Screenshot: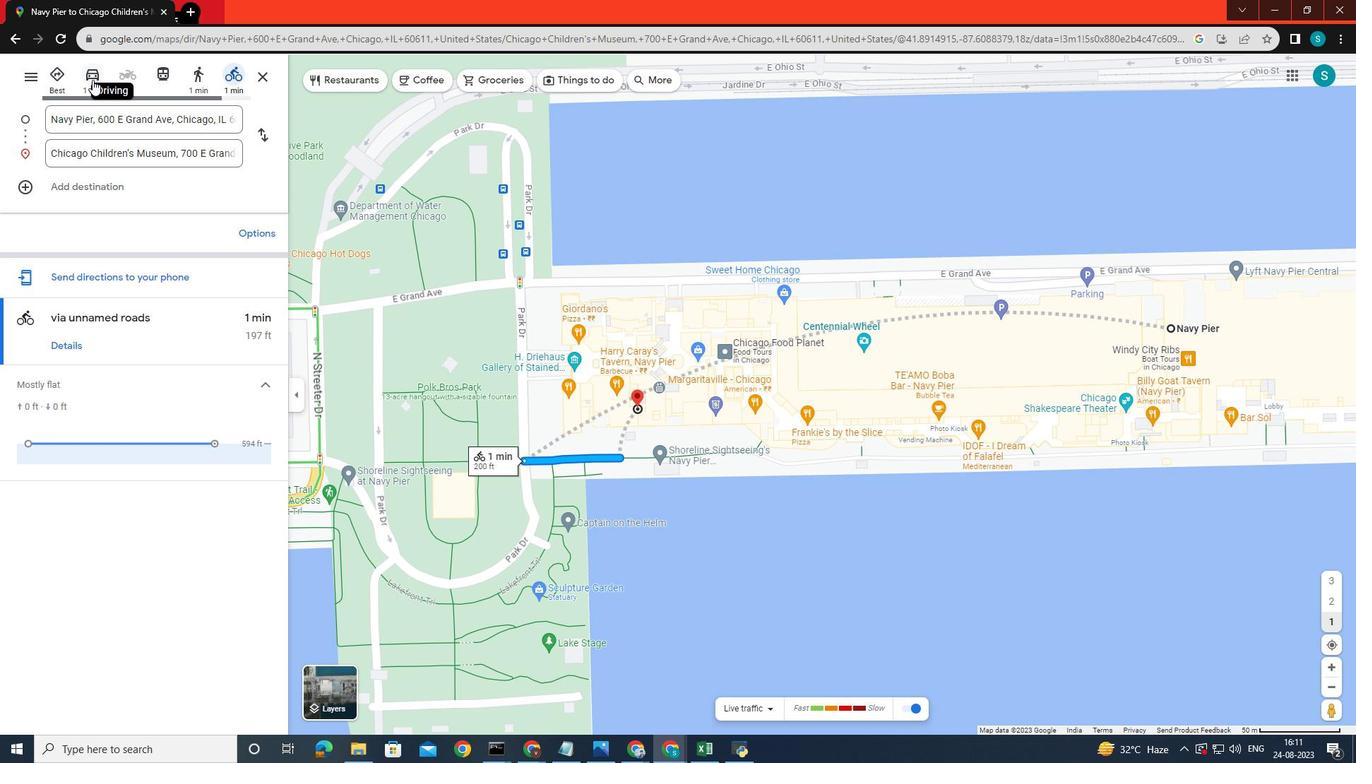 
Action: Mouse pressed left at (92, 79)
Screenshot: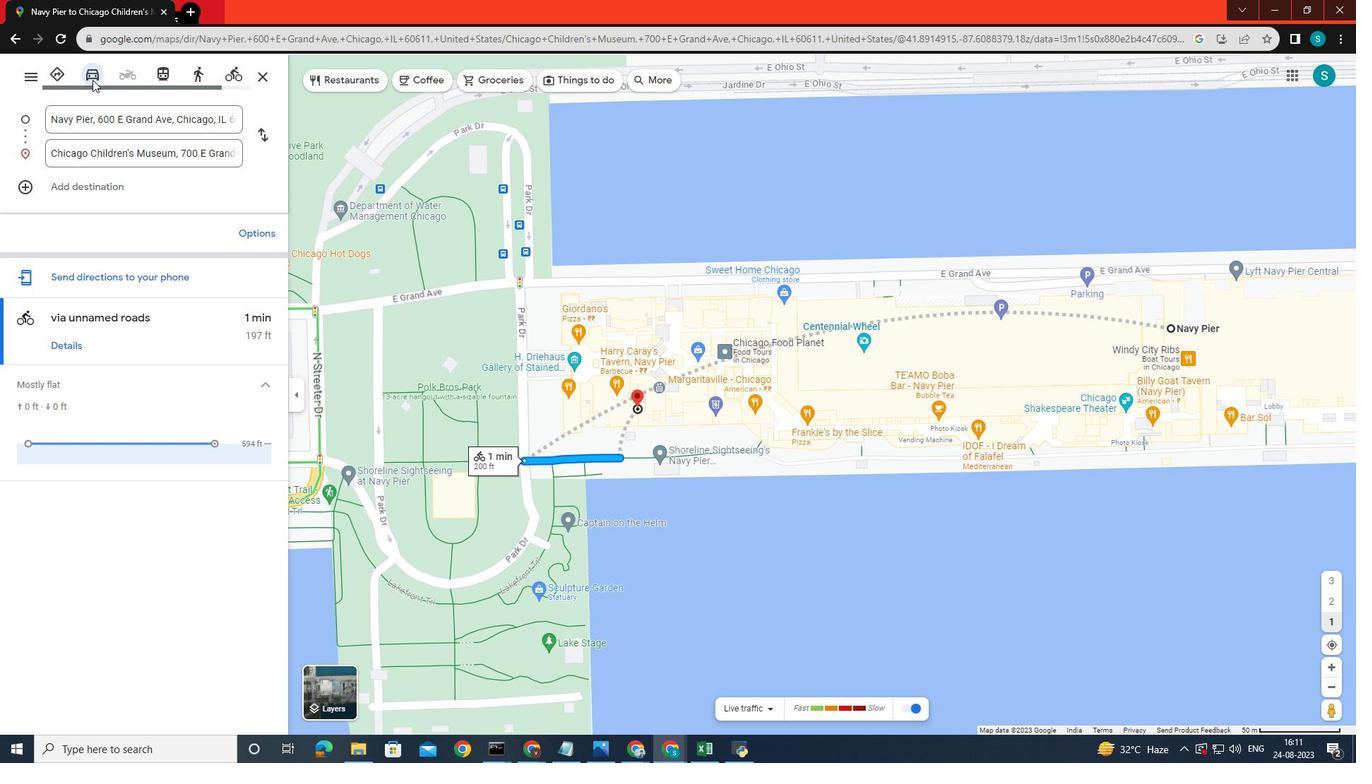
Action: Mouse moved to (61, 375)
Screenshot: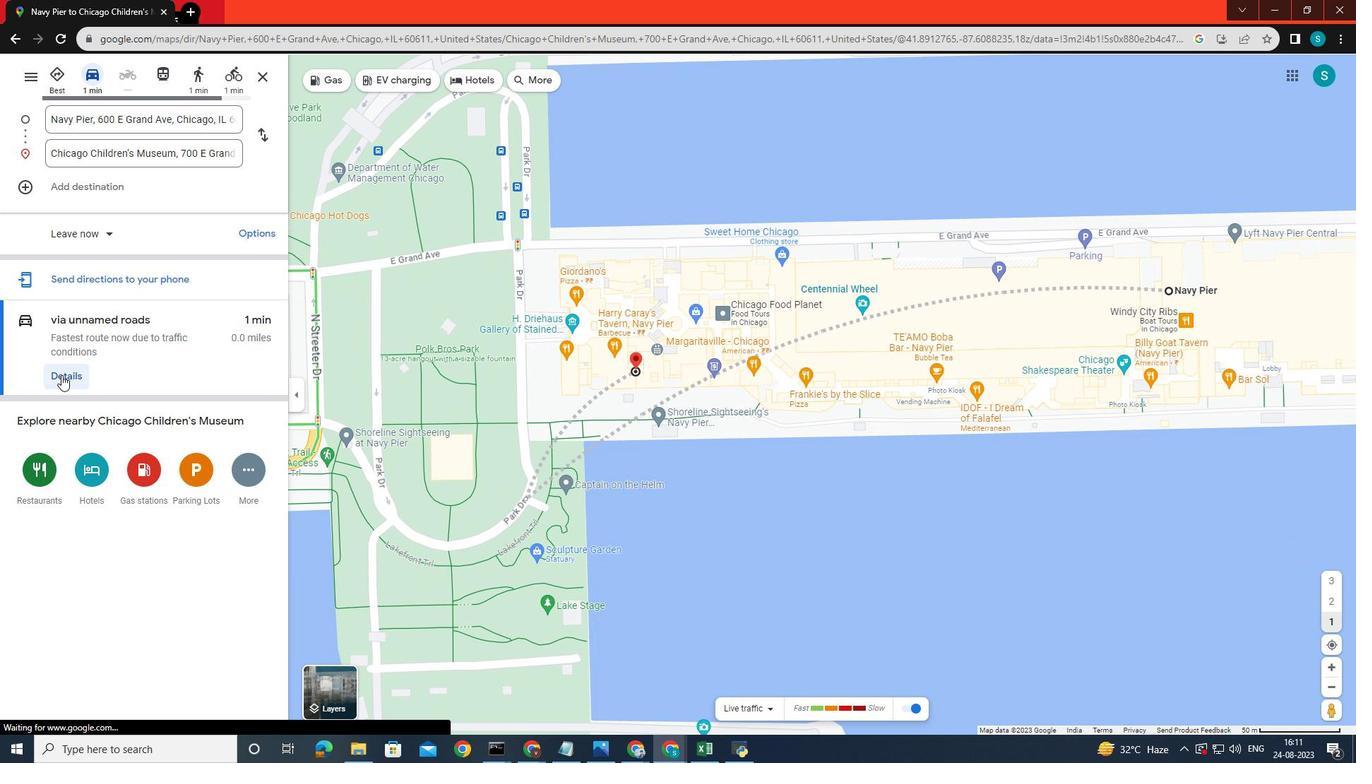 
Action: Mouse pressed left at (61, 375)
Screenshot: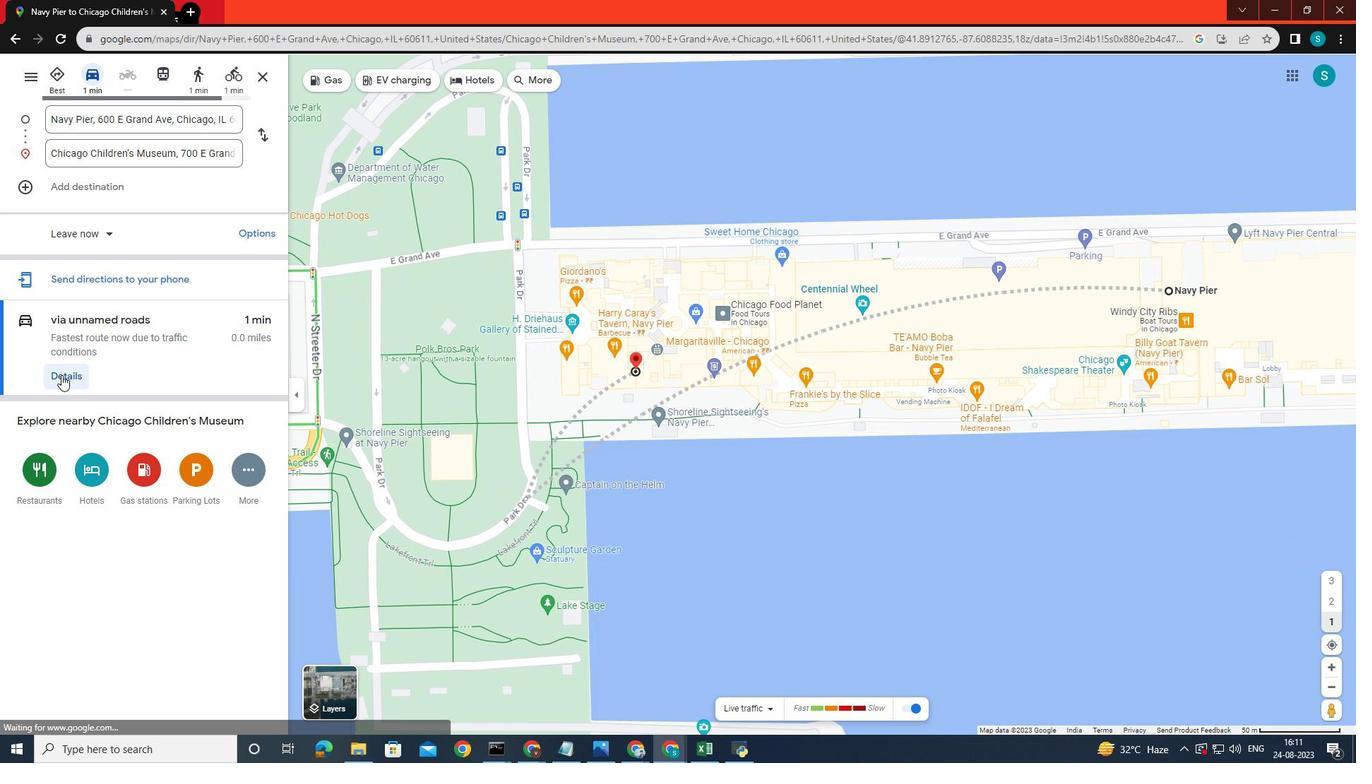 
Action: Mouse moved to (23, 78)
Screenshot: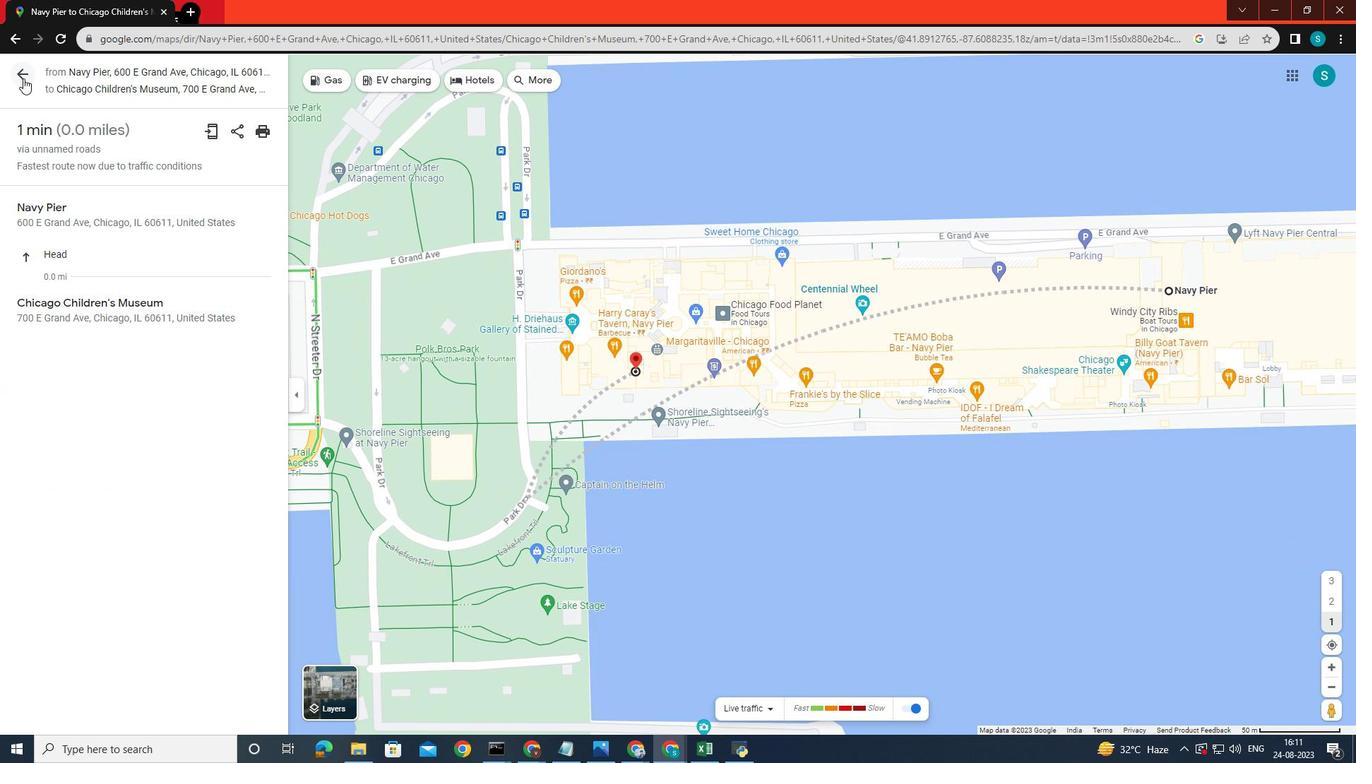 
Action: Mouse pressed left at (23, 78)
Screenshot: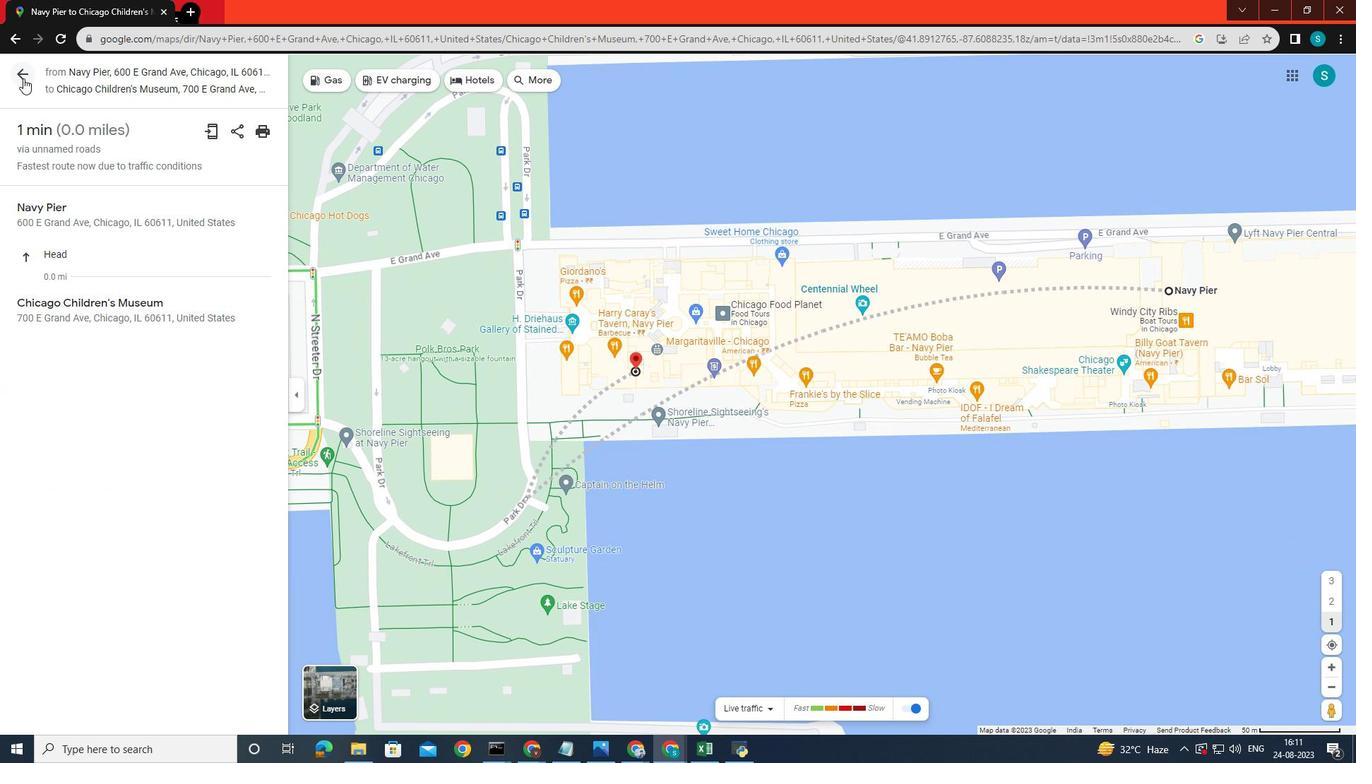 
Action: Mouse moved to (159, 78)
Screenshot: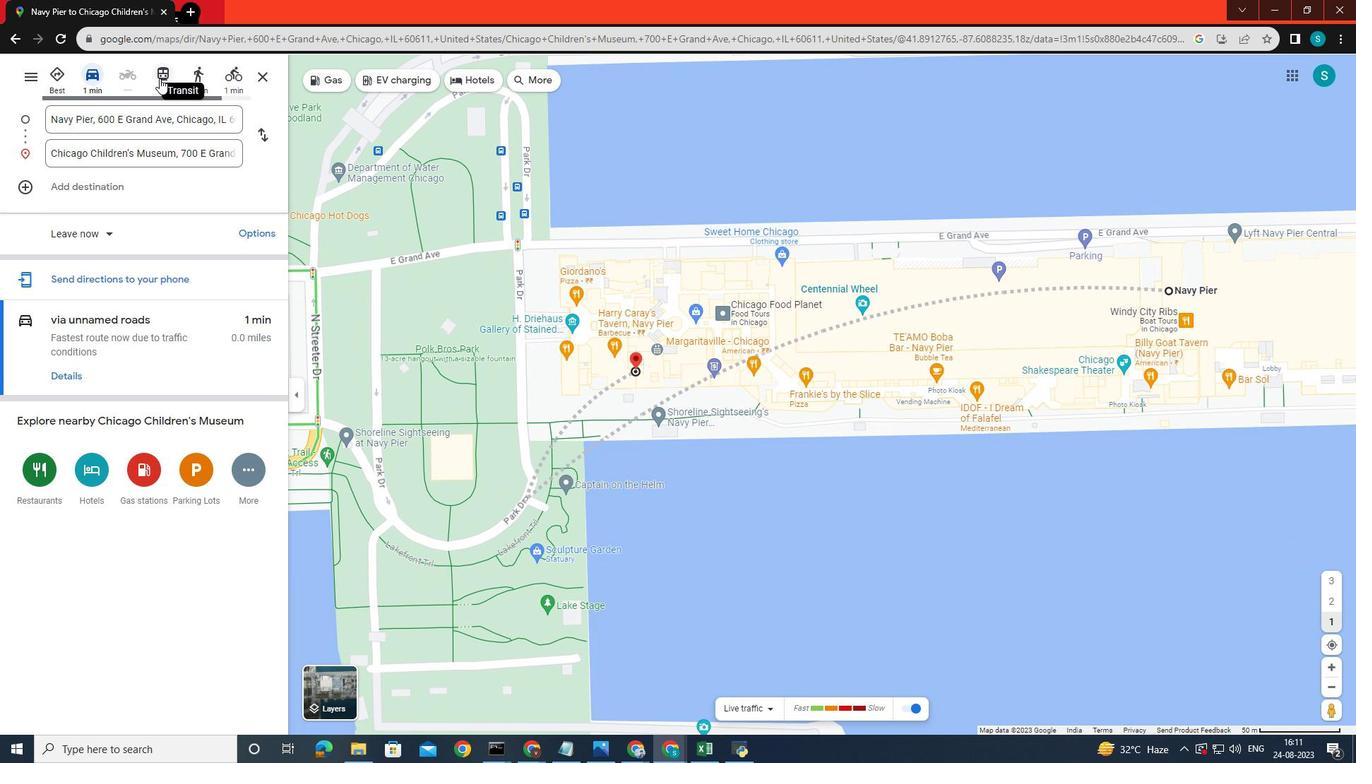 
Action: Mouse pressed left at (159, 78)
Screenshot: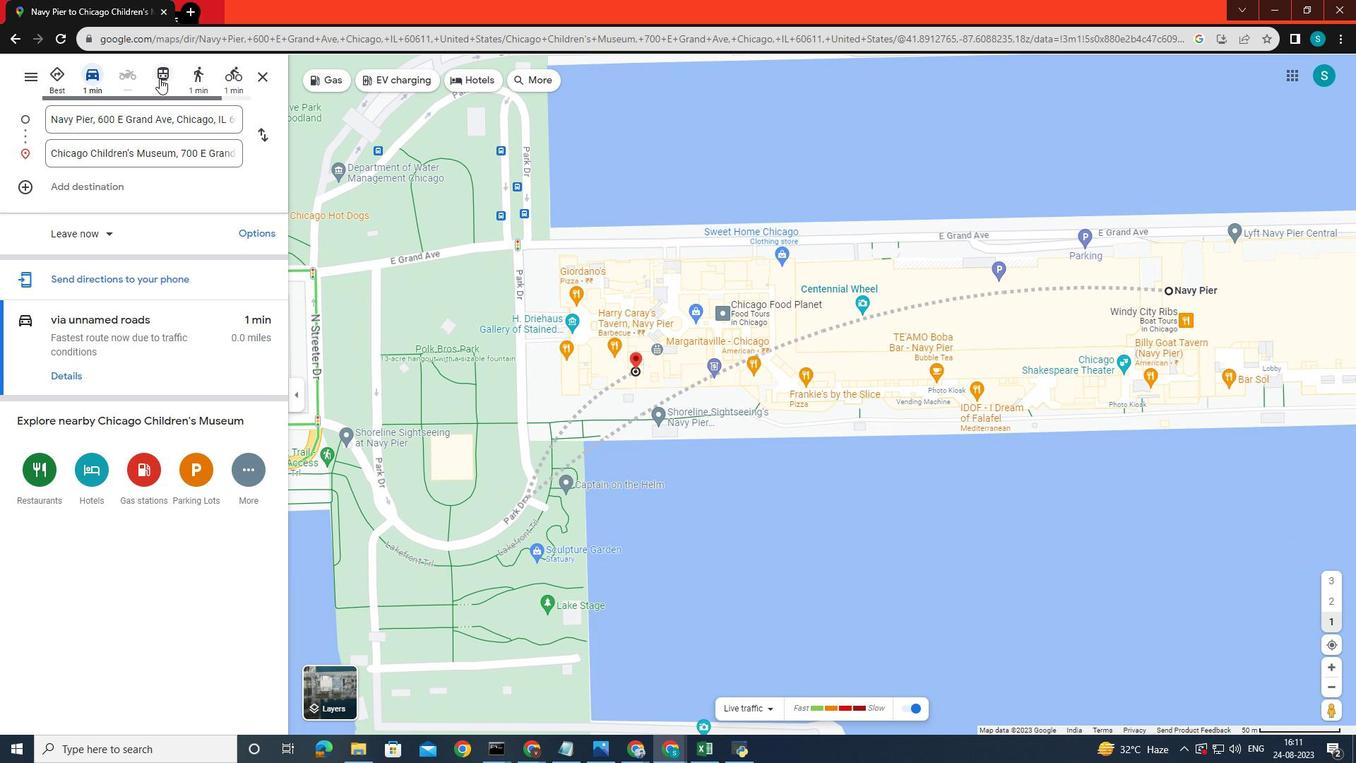 
Action: Mouse moved to (57, 351)
Screenshot: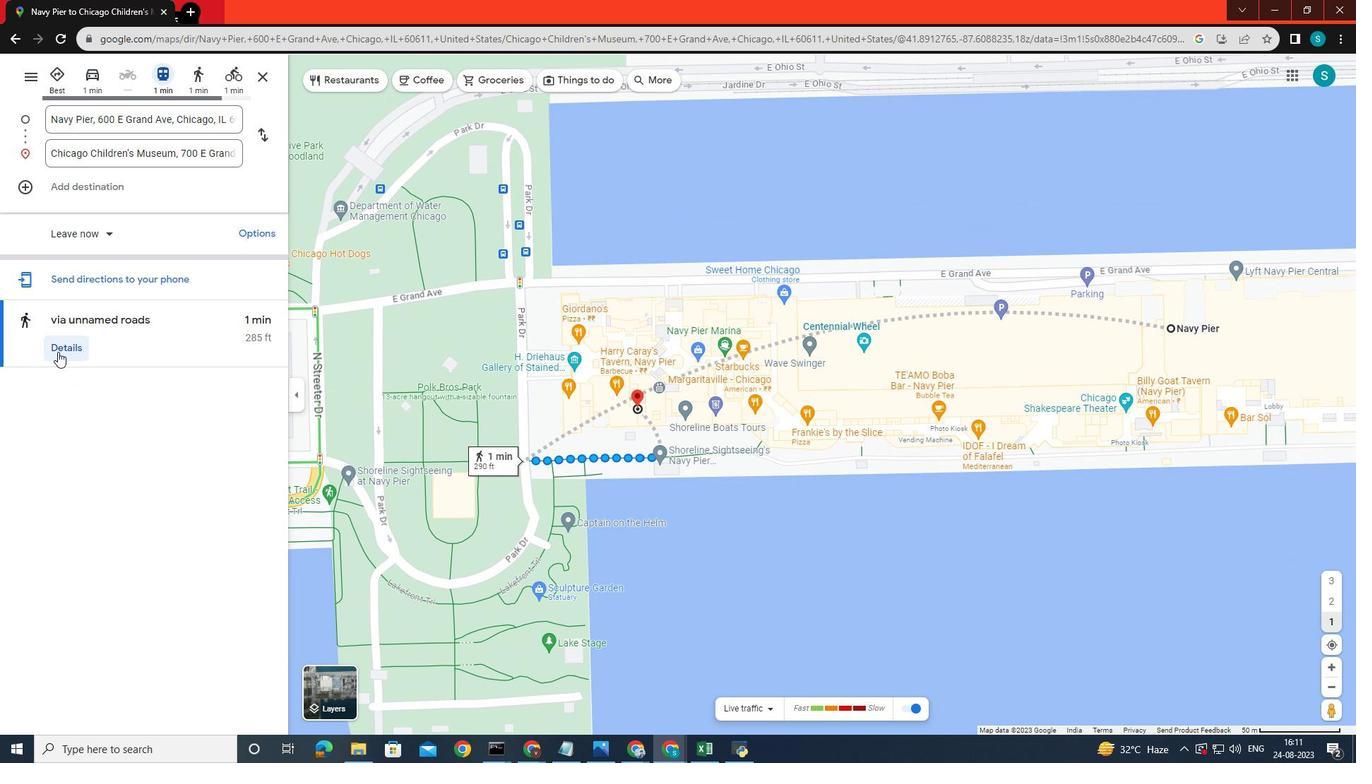 
Action: Mouse pressed left at (57, 351)
Screenshot: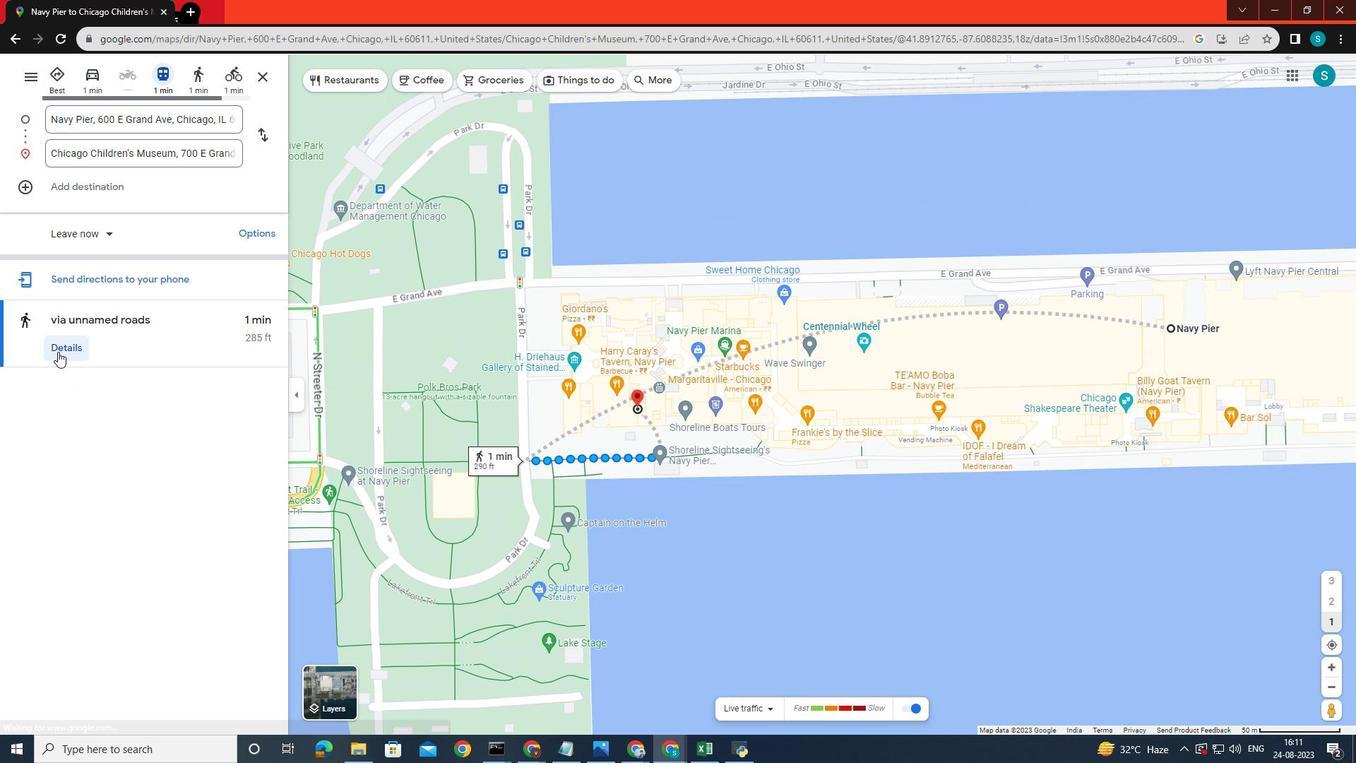 
Action: Mouse moved to (23, 79)
Screenshot: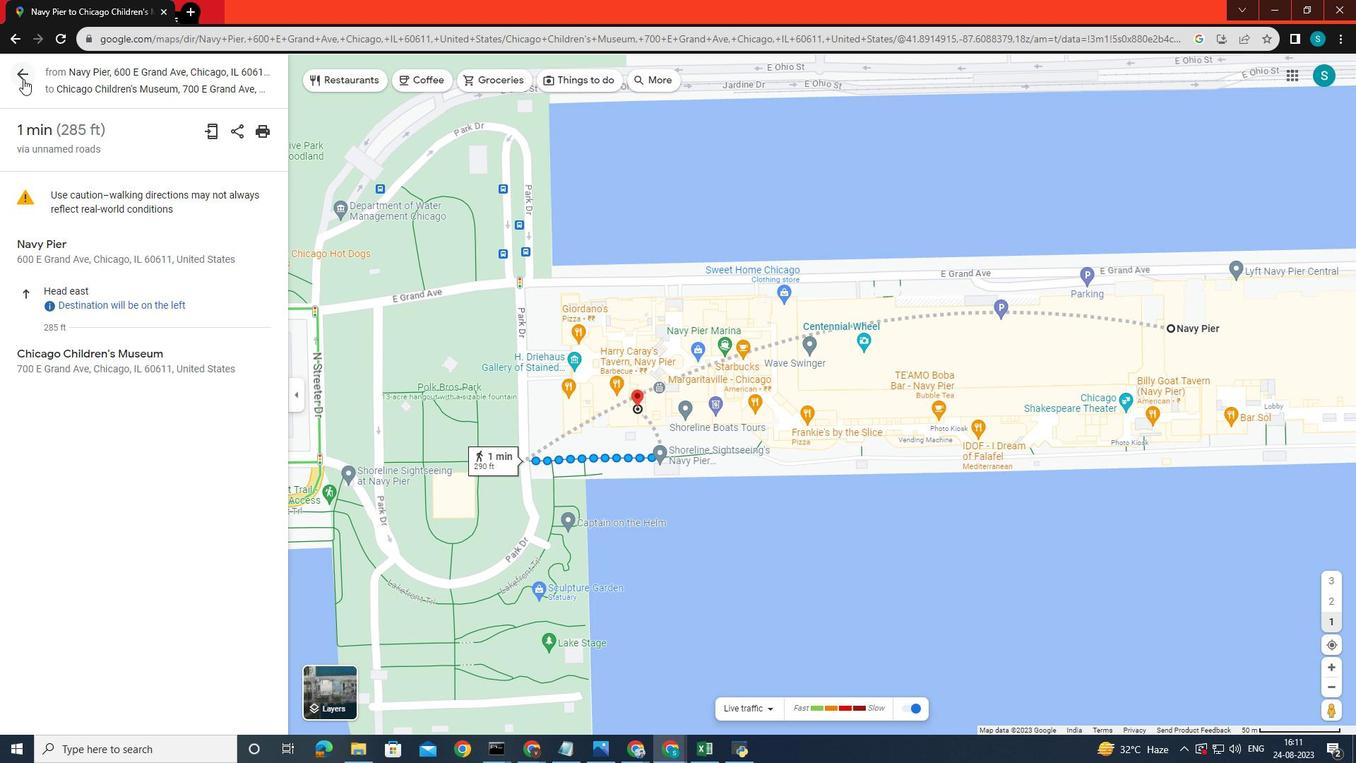 
Action: Mouse pressed left at (23, 79)
Screenshot: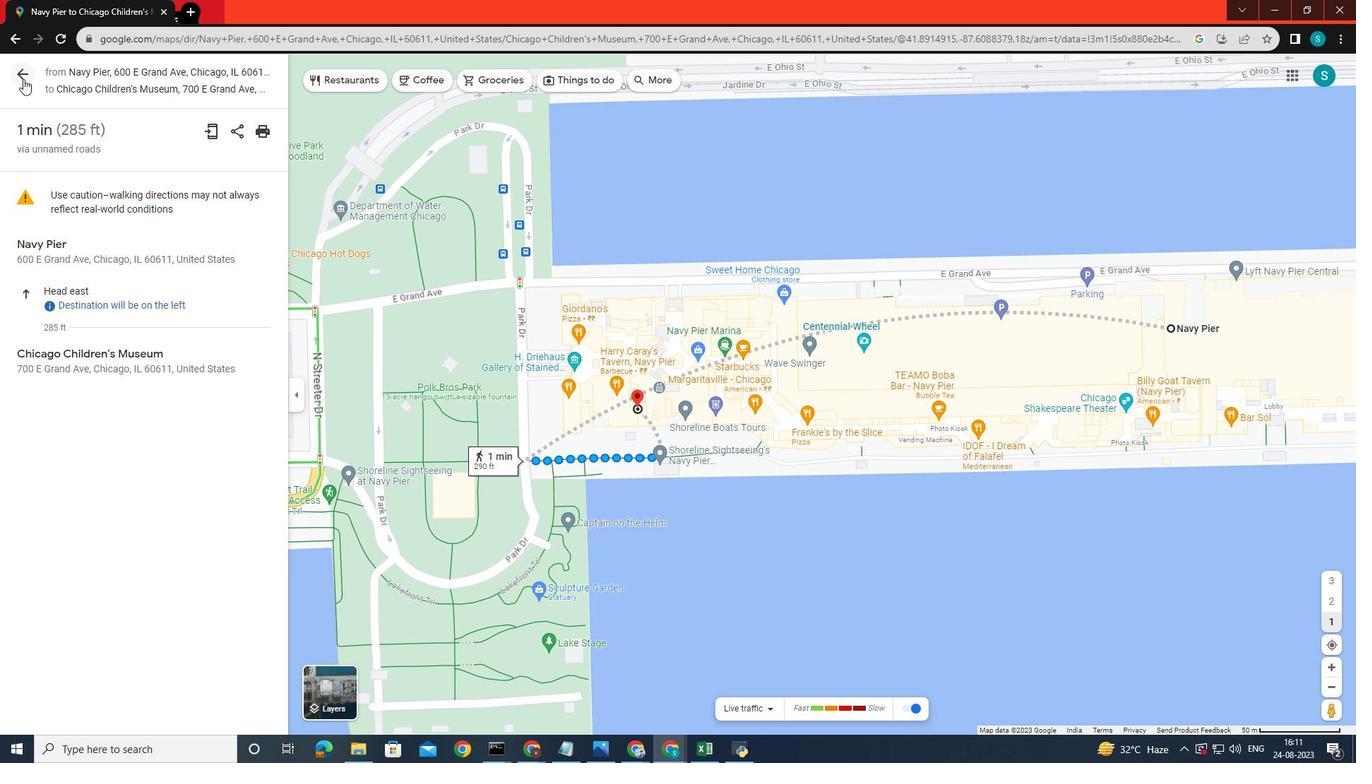 
Action: Mouse moved to (644, 481)
Screenshot: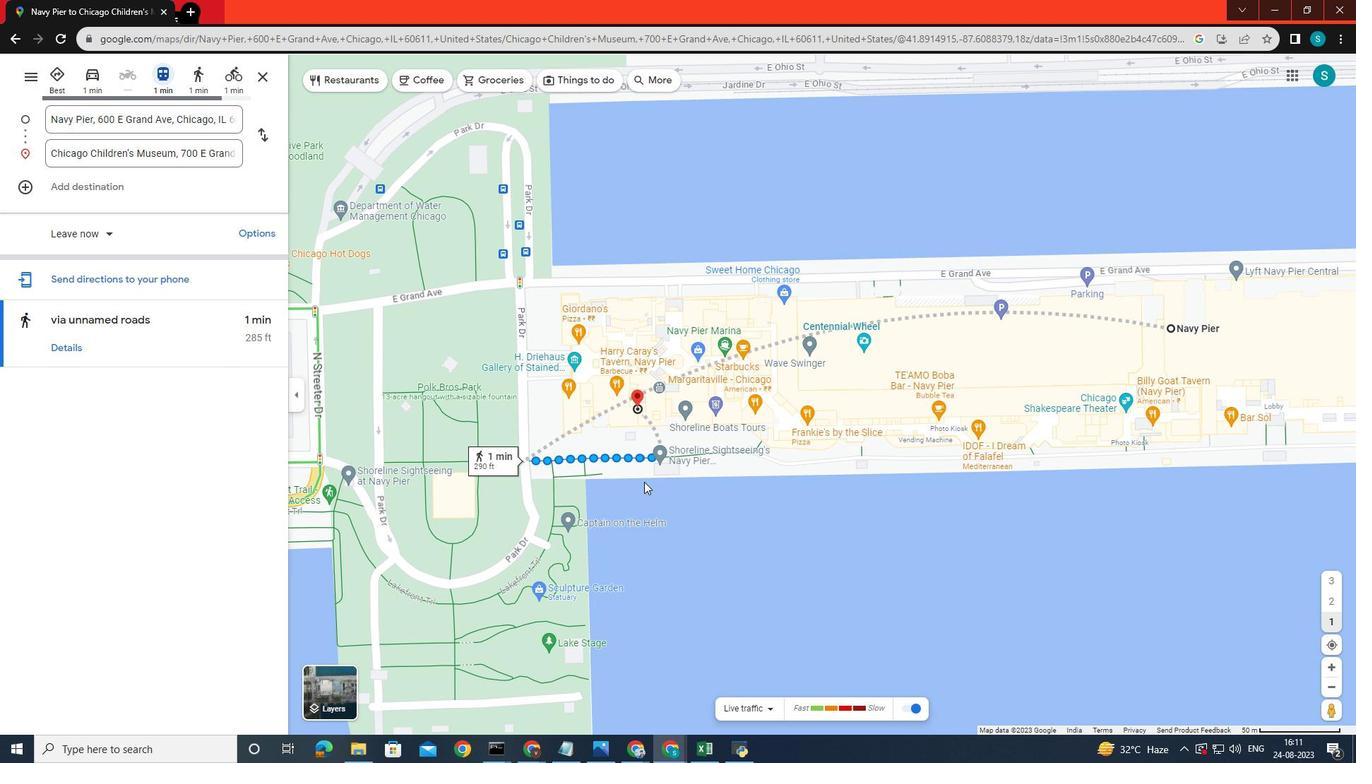 
Action: Mouse scrolled (644, 482) with delta (0, 0)
Screenshot: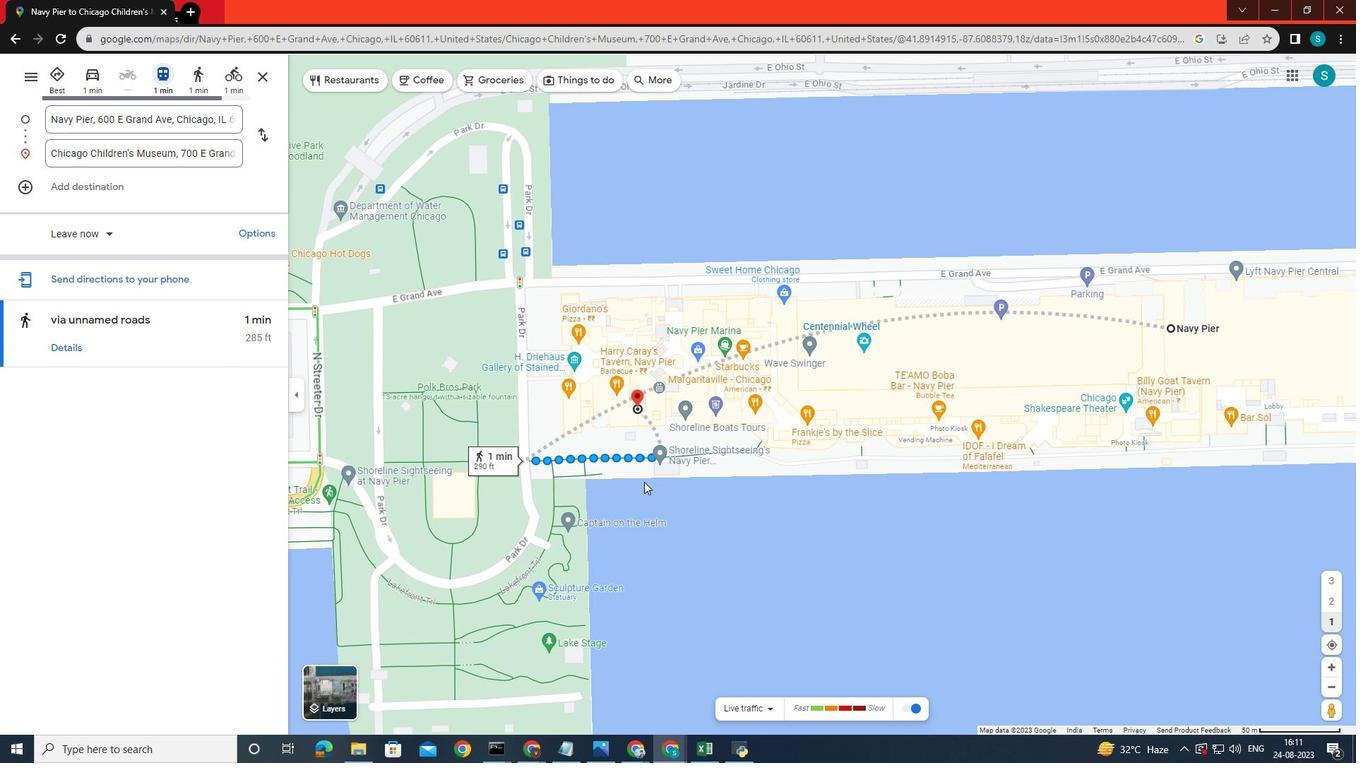 
Action: Mouse scrolled (644, 482) with delta (0, 0)
Screenshot: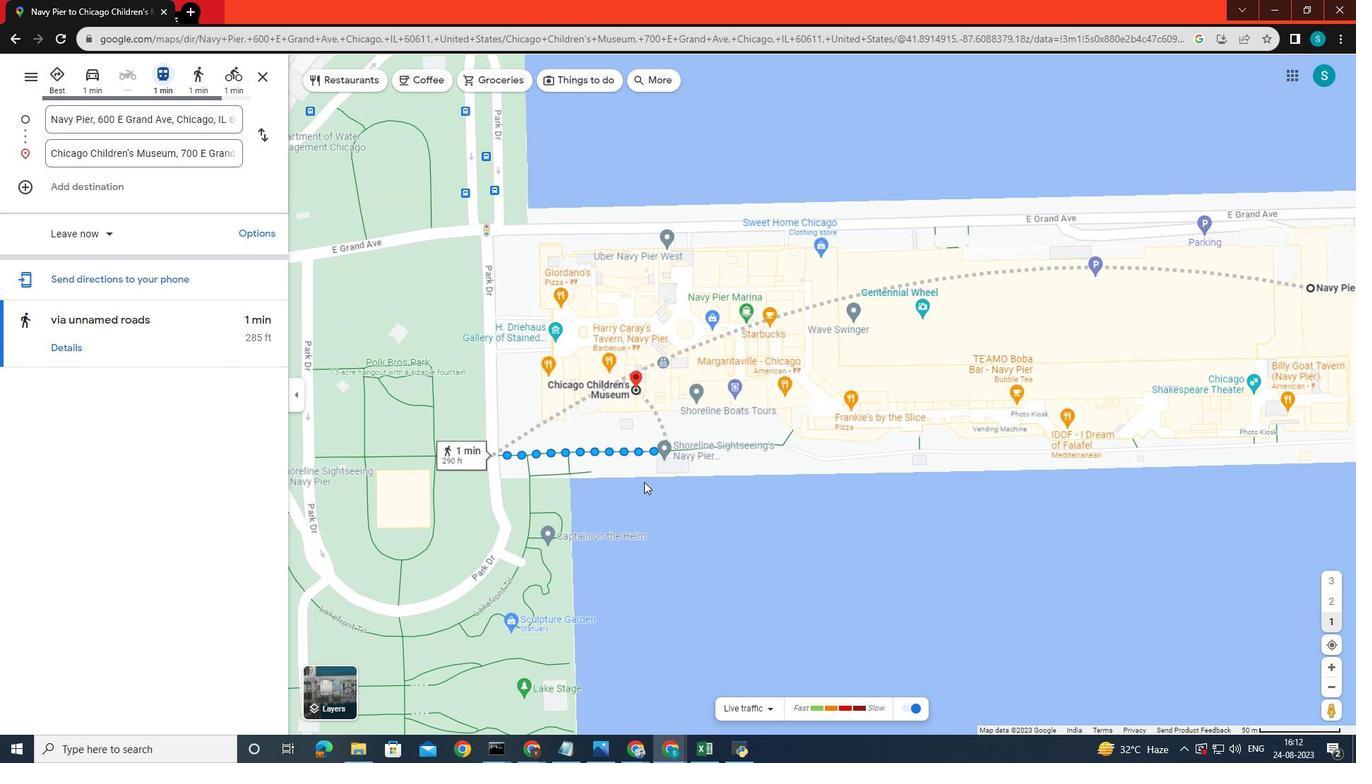 
Action: Mouse scrolled (644, 482) with delta (0, 0)
Screenshot: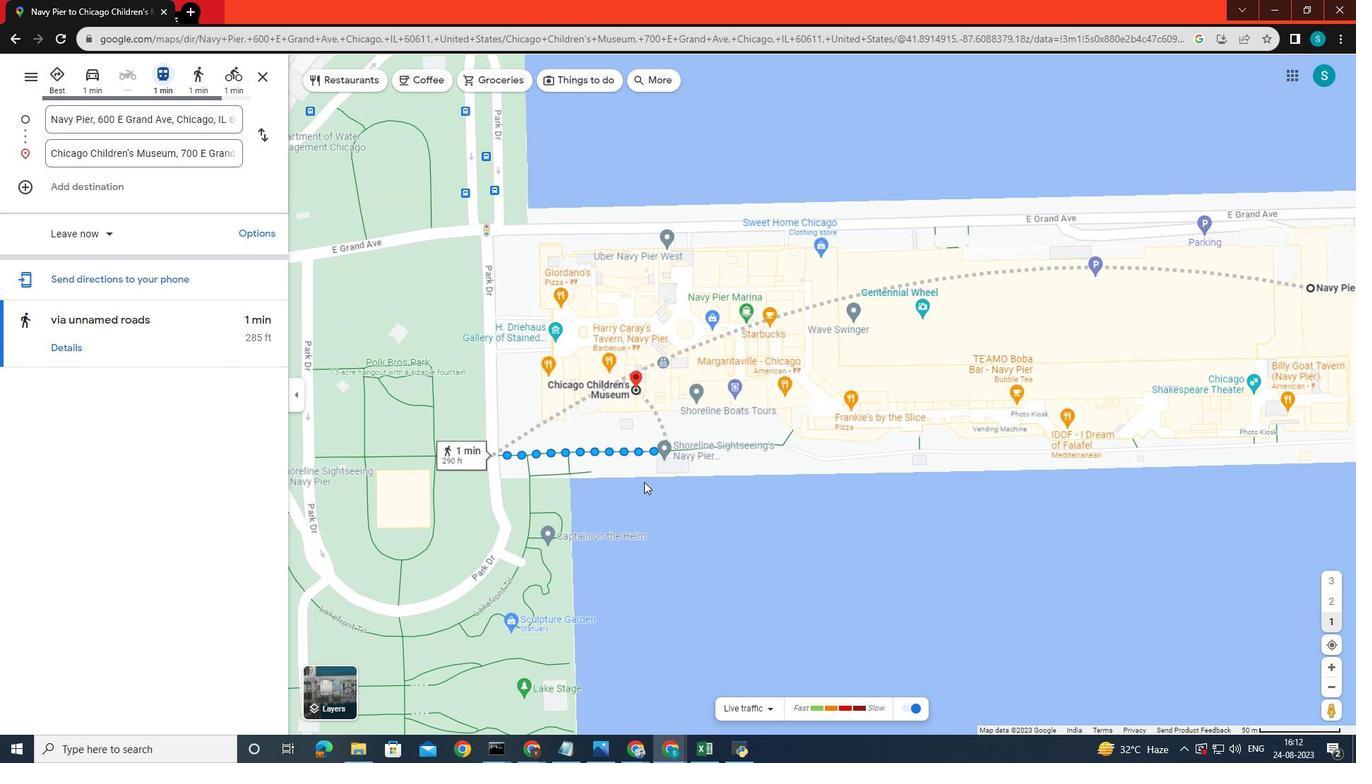
Action: Mouse scrolled (644, 481) with delta (0, 0)
Screenshot: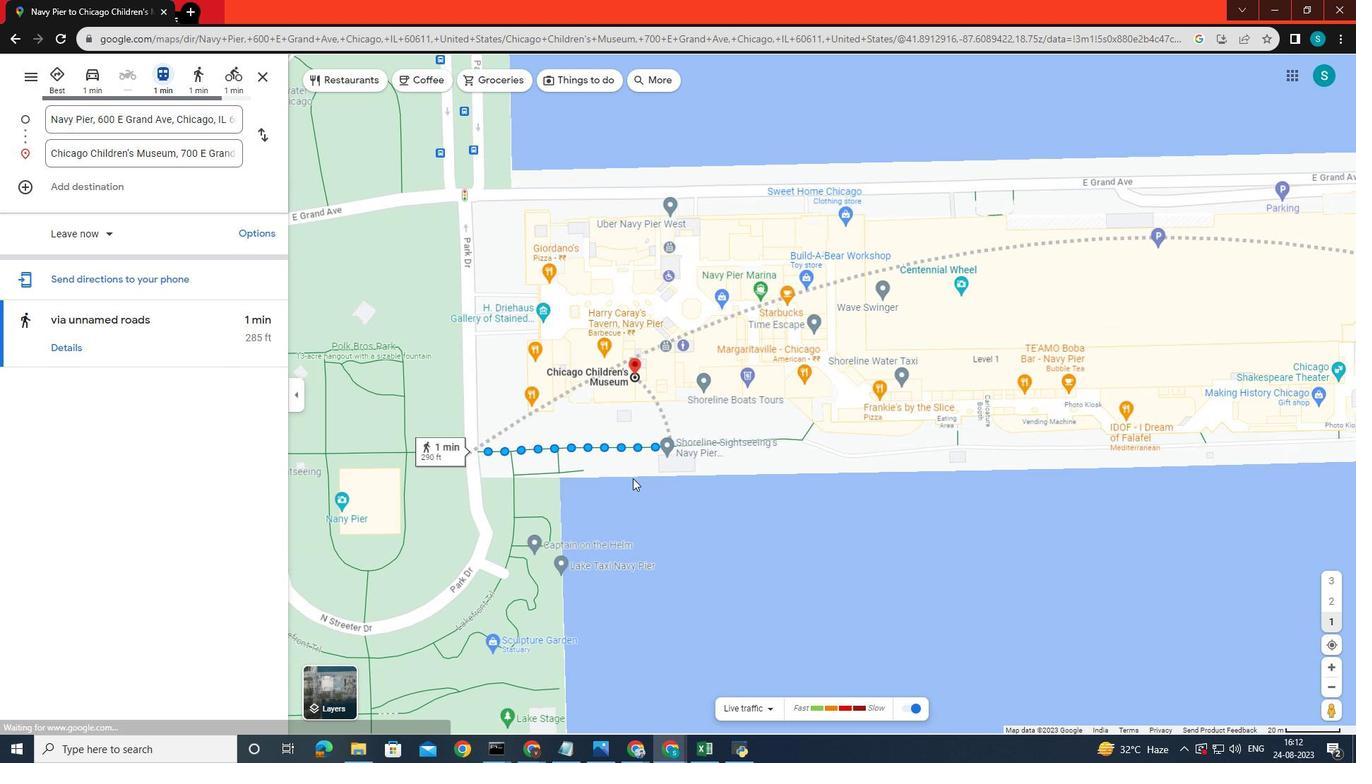 
Action: Mouse scrolled (644, 481) with delta (0, 0)
Screenshot: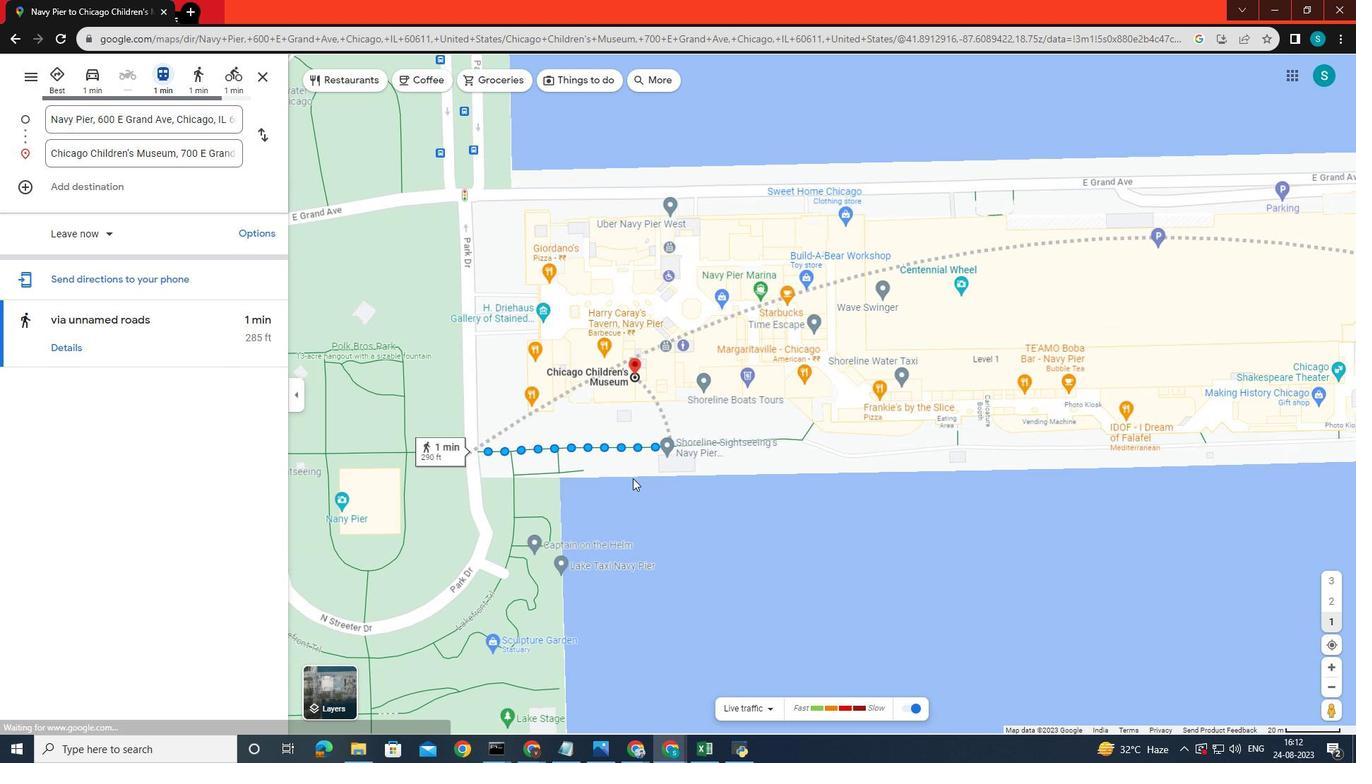 
Action: Mouse scrolled (644, 481) with delta (0, 0)
Screenshot: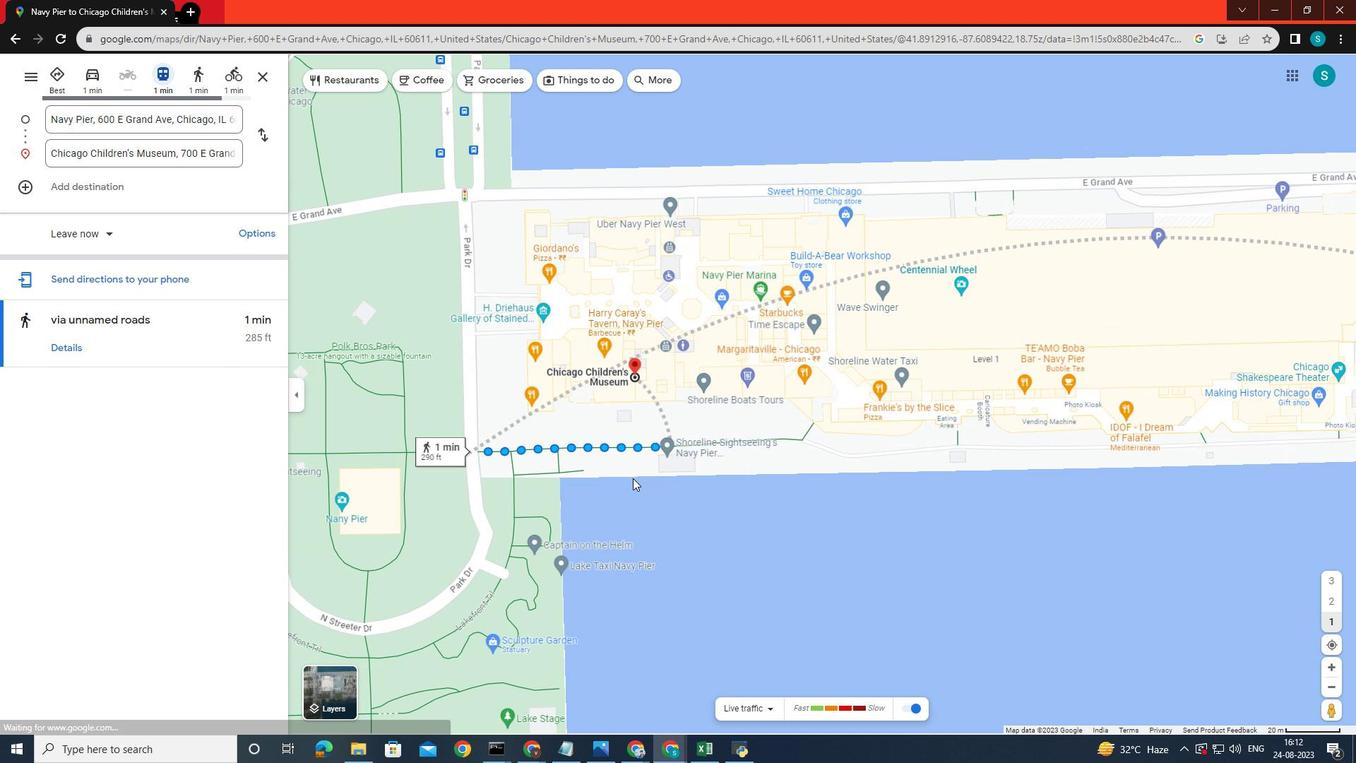 
Action: Mouse scrolled (644, 481) with delta (0, 0)
Screenshot: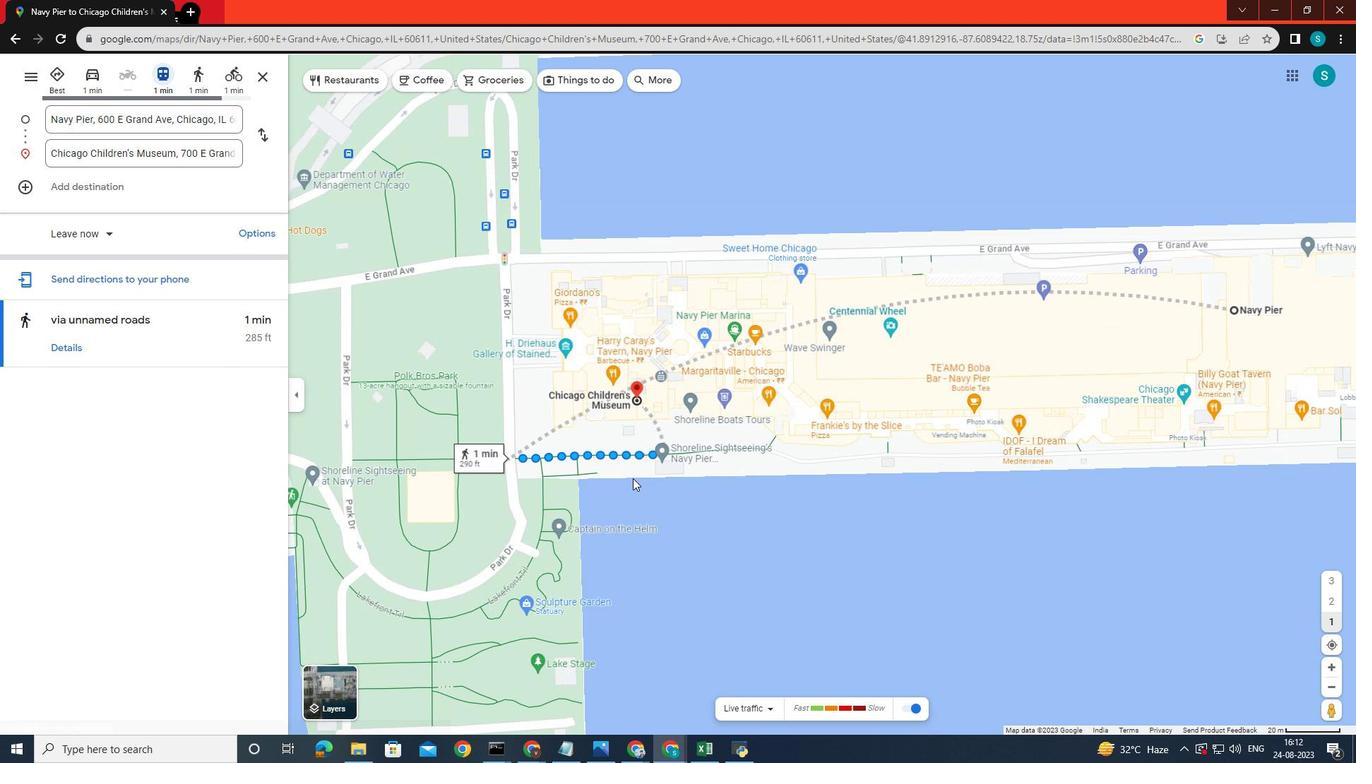 
Action: Mouse moved to (633, 478)
Screenshot: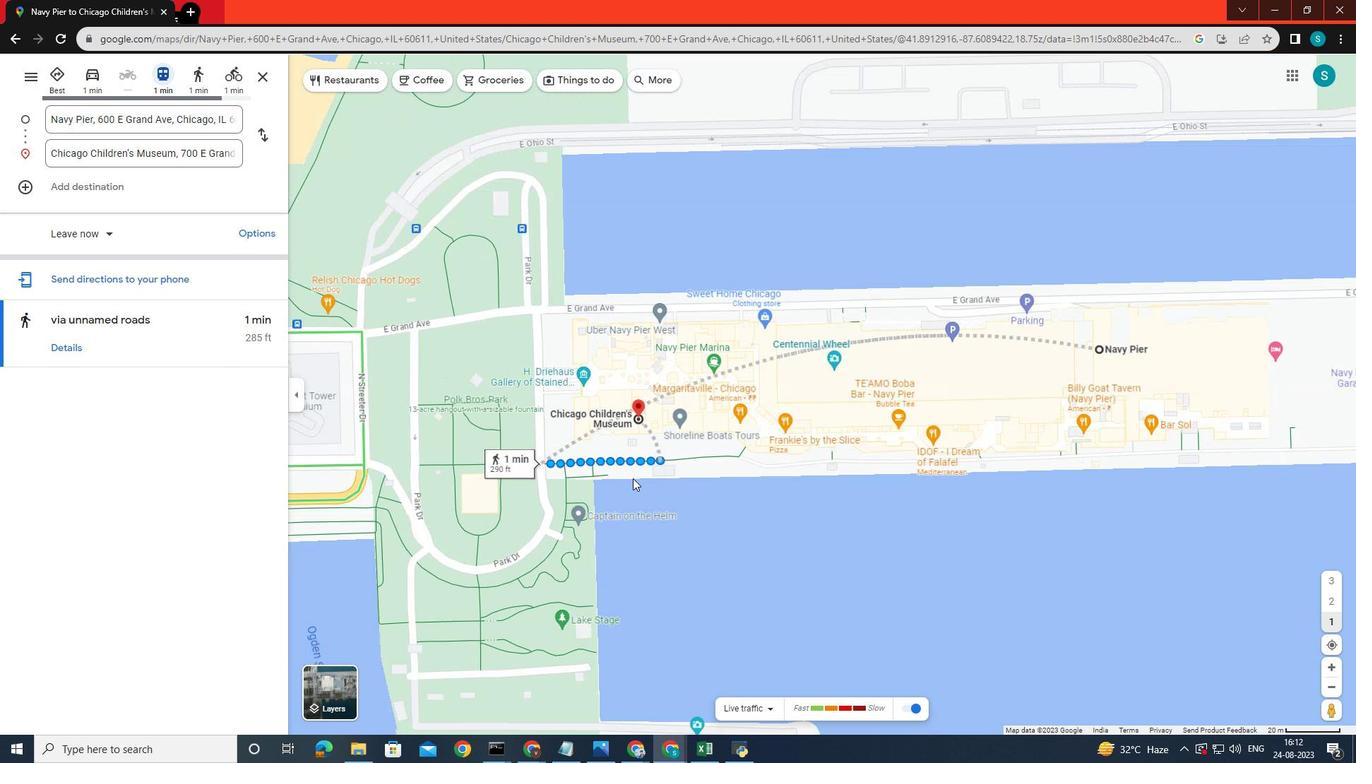 
Action: Mouse scrolled (633, 479) with delta (0, 0)
Screenshot: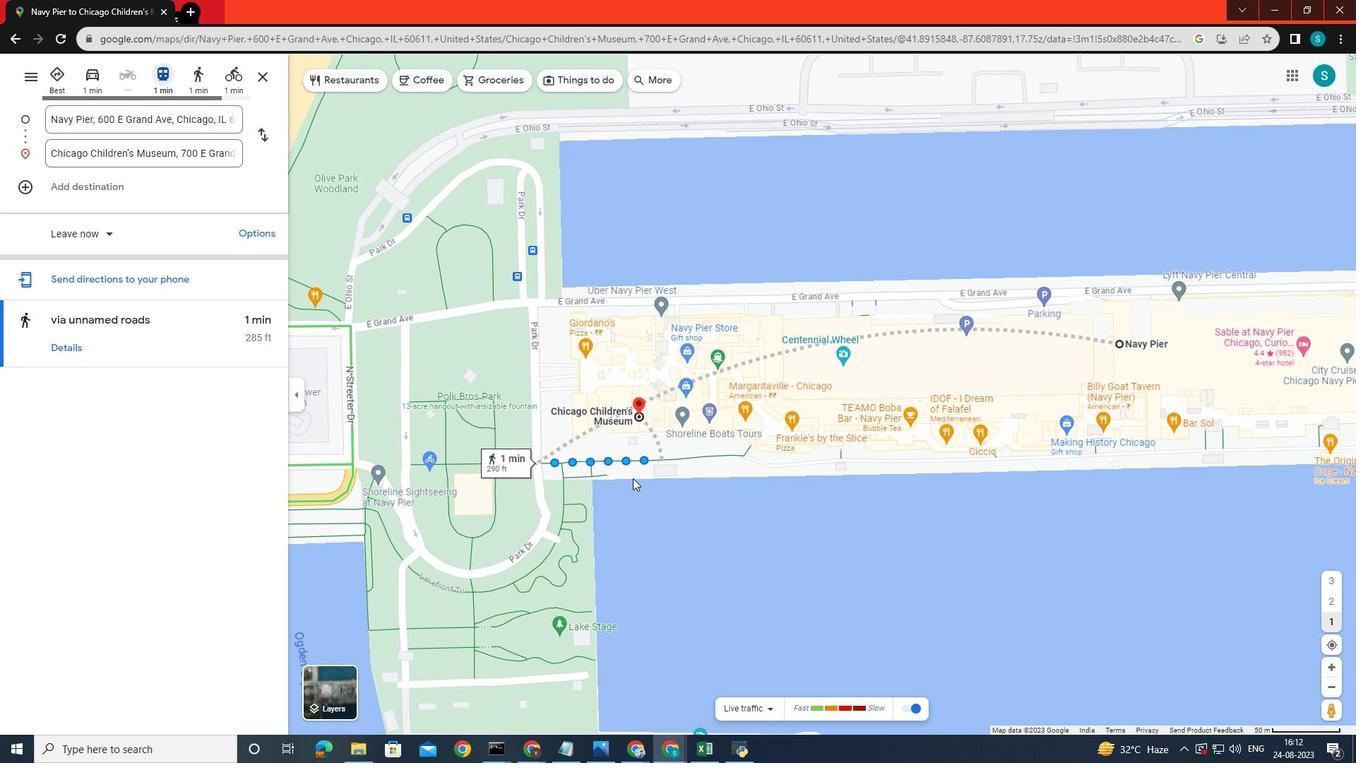 
